 Task: Check the sale-to-list ratio of crown molding in the last 1 year.
Action: Mouse moved to (764, 173)
Screenshot: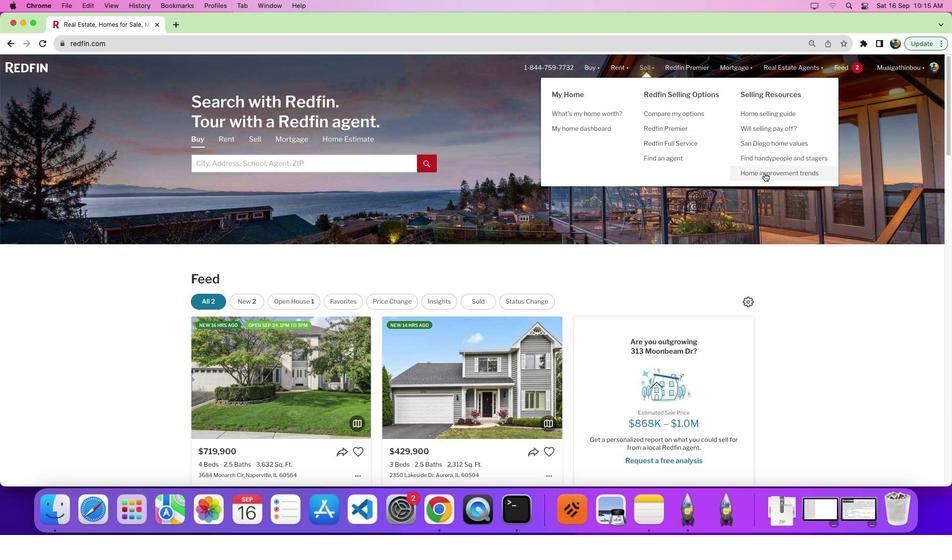 
Action: Mouse pressed left at (764, 173)
Screenshot: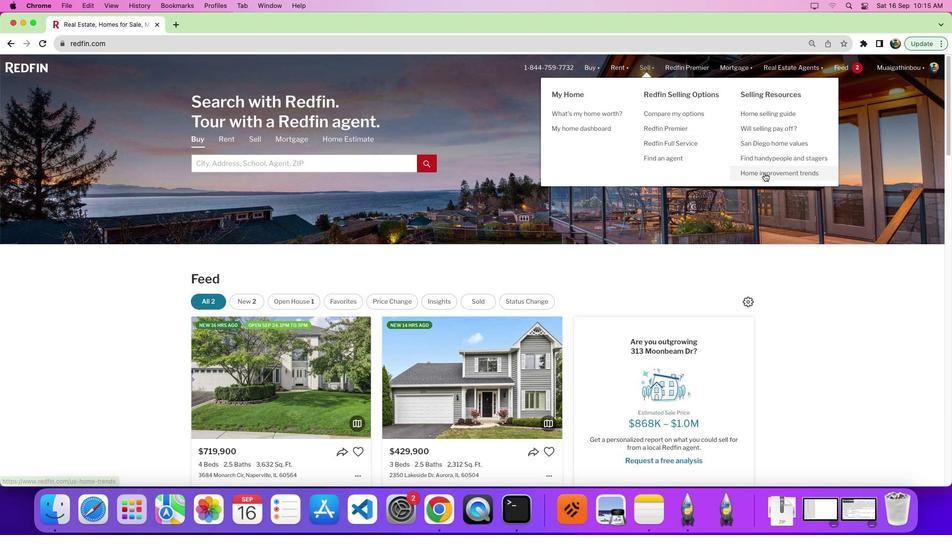 
Action: Mouse moved to (764, 172)
Screenshot: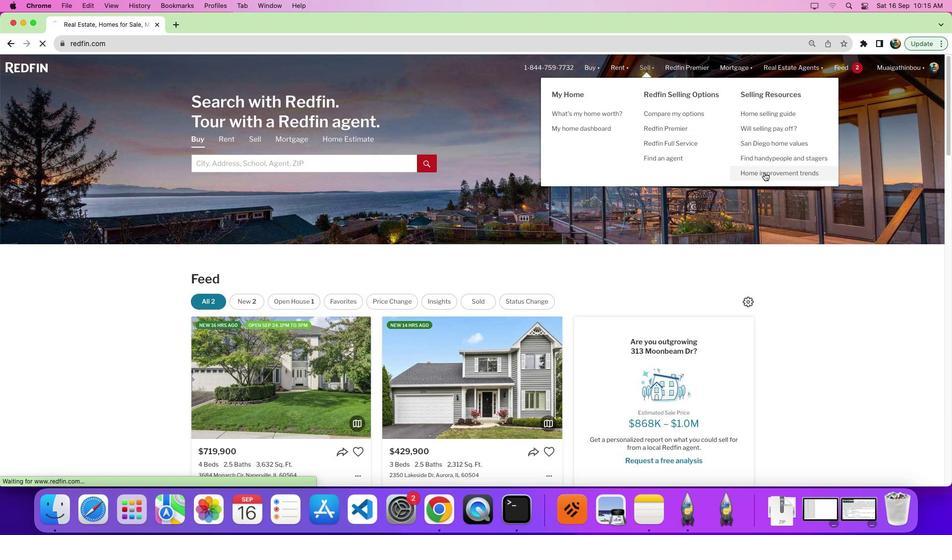 
Action: Mouse pressed left at (764, 172)
Screenshot: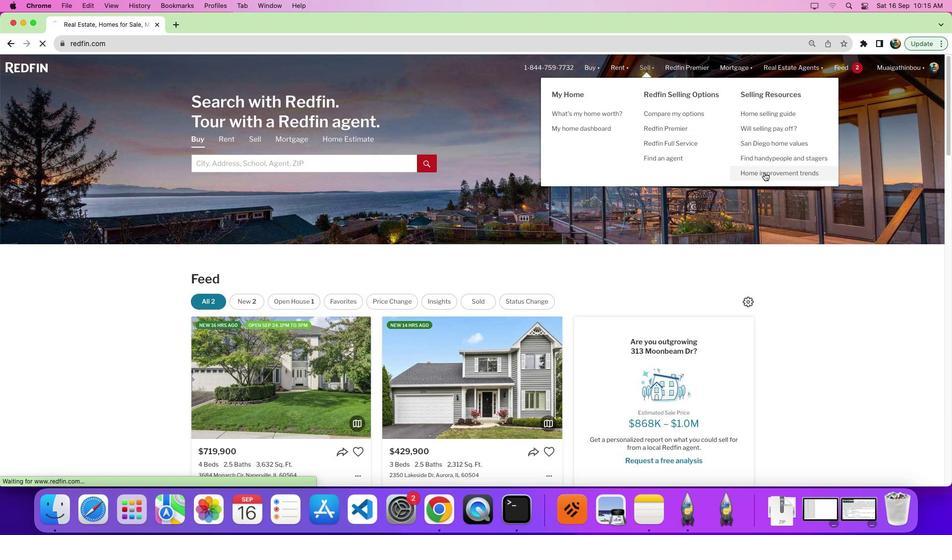 
Action: Mouse moved to (270, 190)
Screenshot: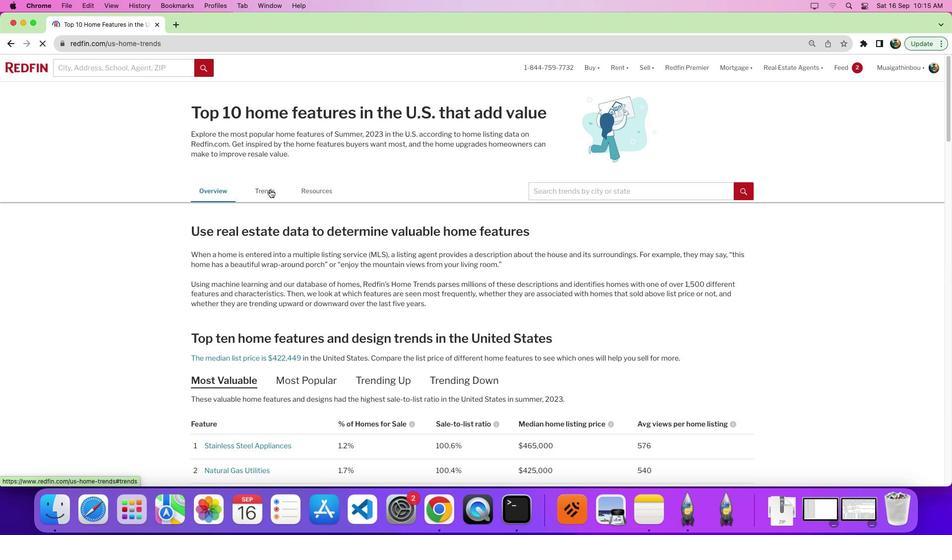 
Action: Mouse pressed left at (270, 190)
Screenshot: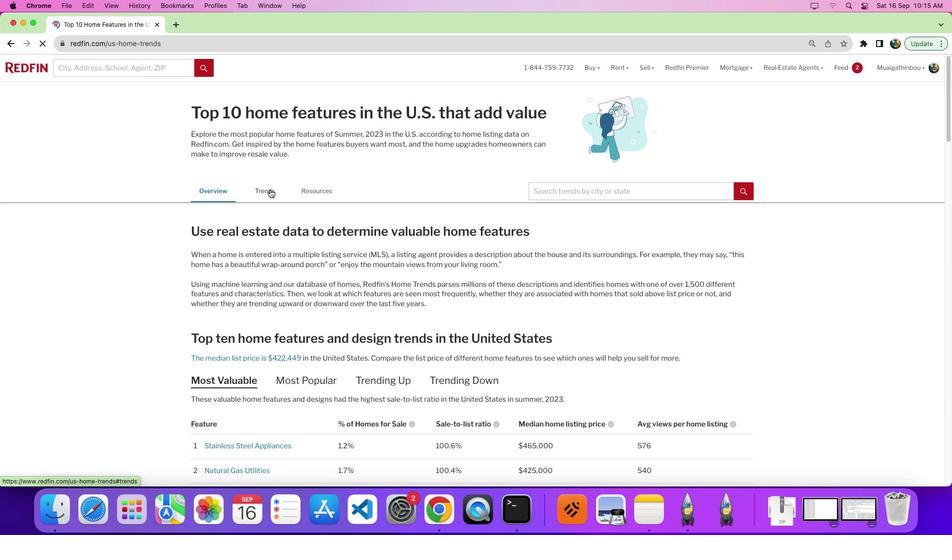 
Action: Mouse moved to (452, 221)
Screenshot: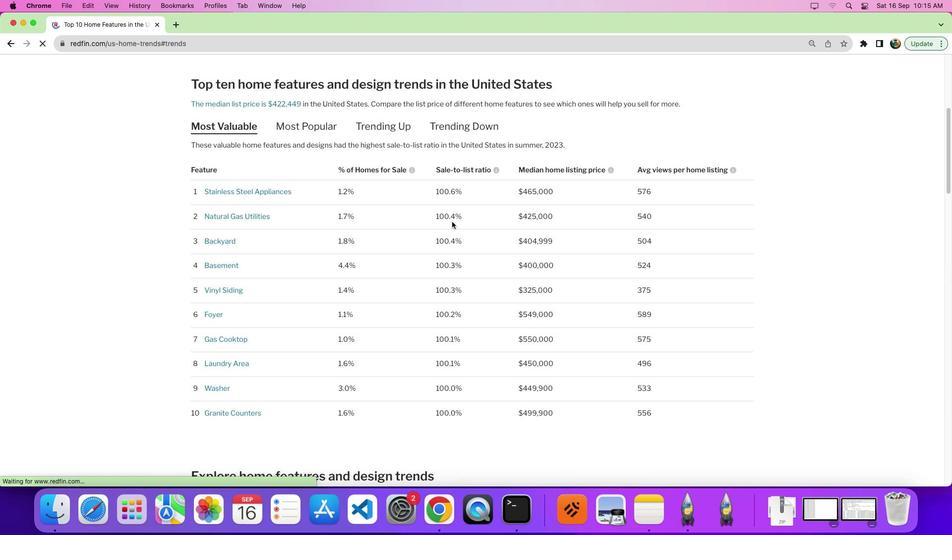 
Action: Mouse scrolled (452, 221) with delta (0, 0)
Screenshot: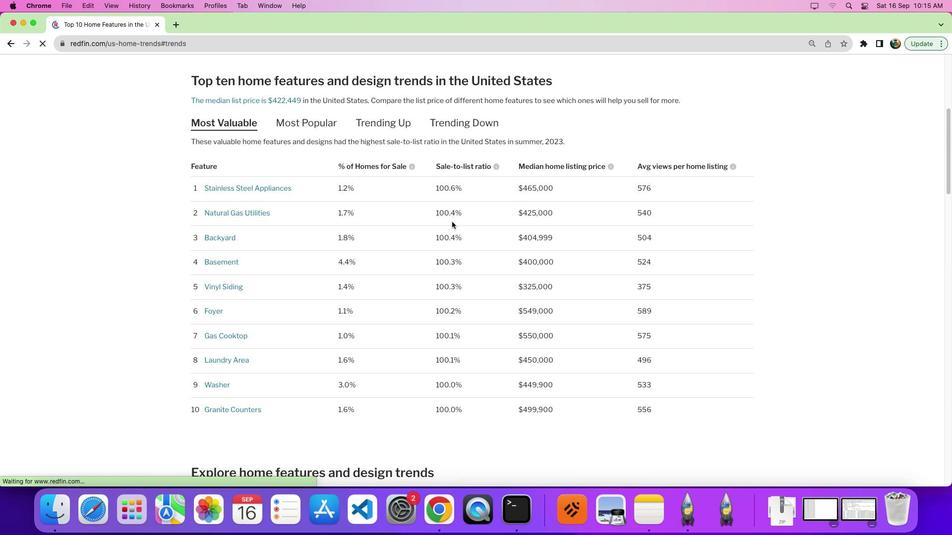 
Action: Mouse scrolled (452, 221) with delta (0, 0)
Screenshot: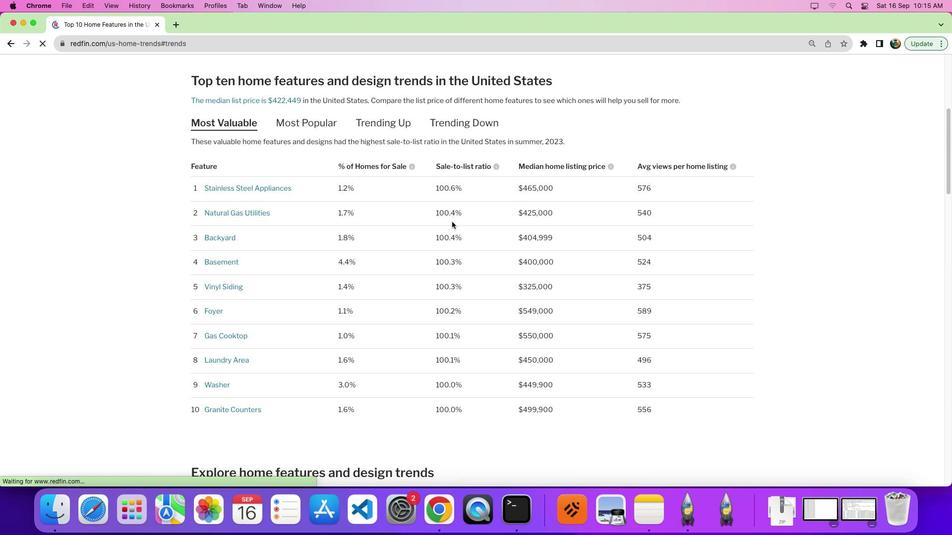 
Action: Mouse scrolled (452, 221) with delta (0, -3)
Screenshot: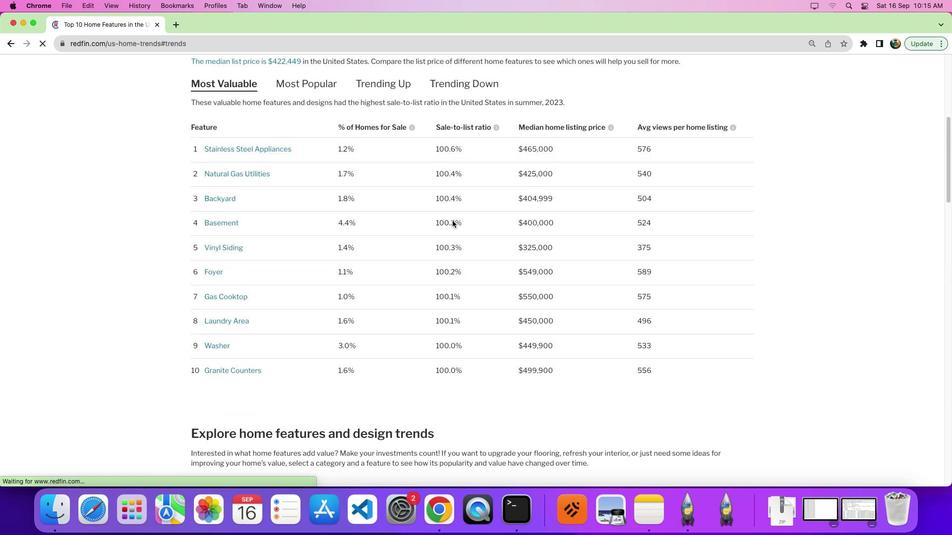 
Action: Mouse moved to (455, 214)
Screenshot: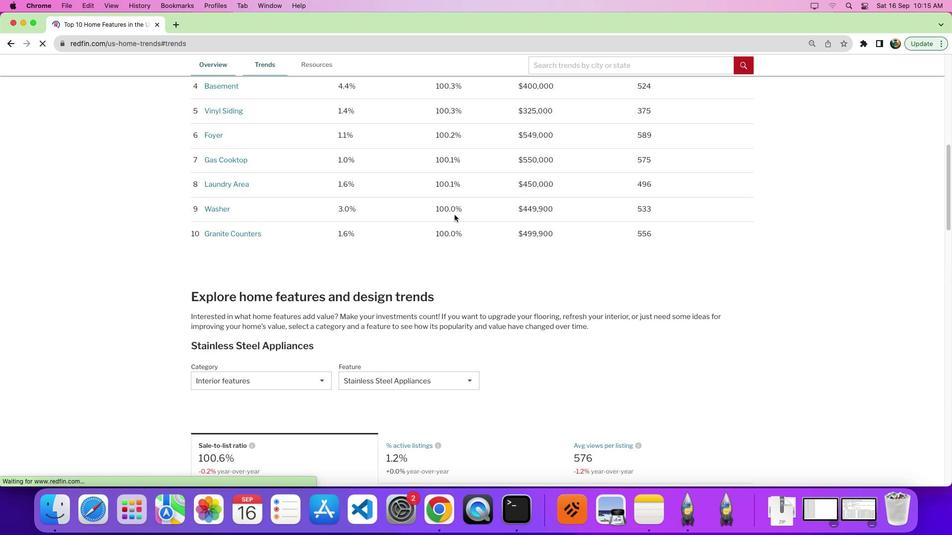 
Action: Mouse scrolled (455, 214) with delta (0, 0)
Screenshot: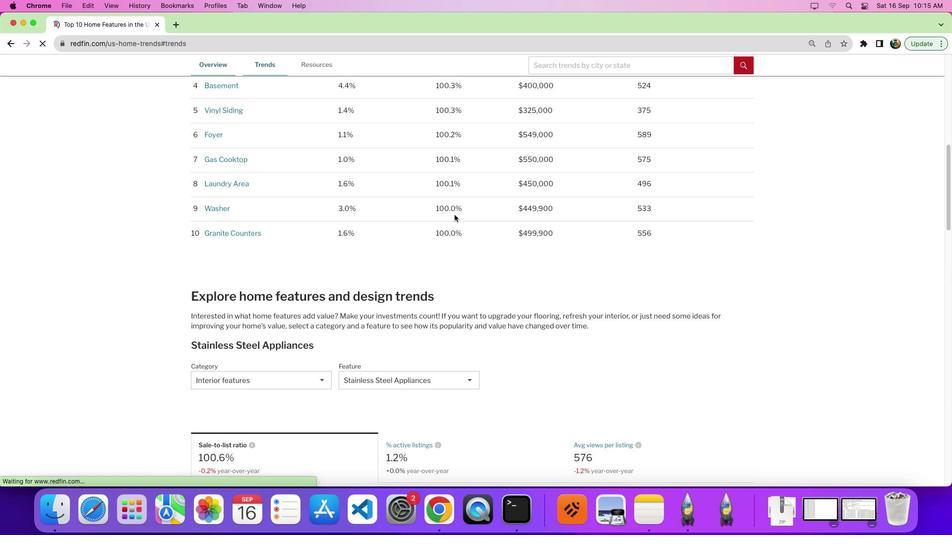 
Action: Mouse scrolled (455, 214) with delta (0, 0)
Screenshot: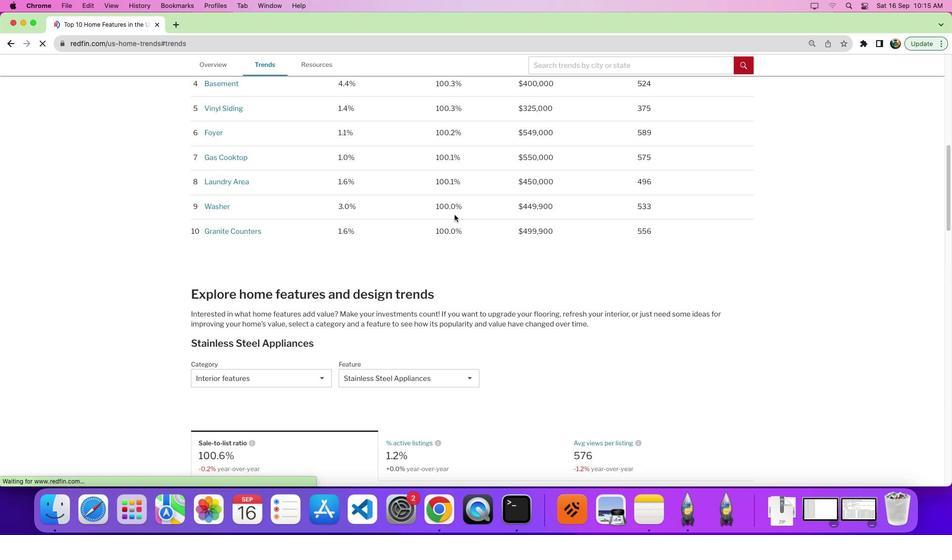 
Action: Mouse scrolled (455, 214) with delta (0, -1)
Screenshot: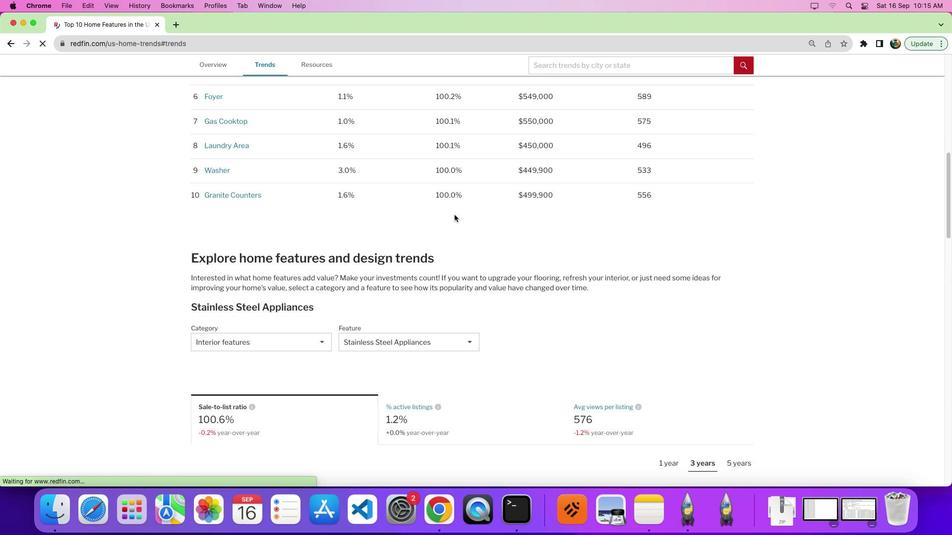
Action: Mouse moved to (462, 210)
Screenshot: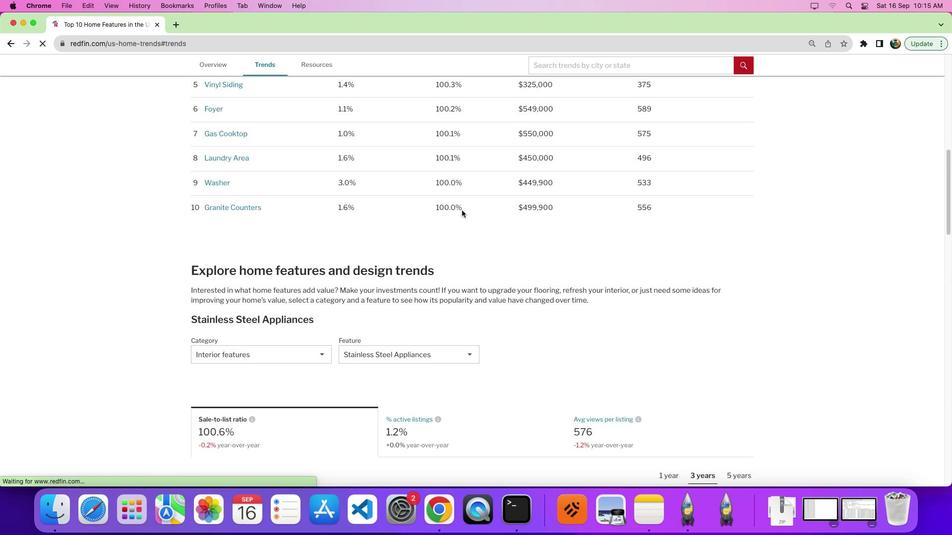 
Action: Mouse scrolled (462, 210) with delta (0, 0)
Screenshot: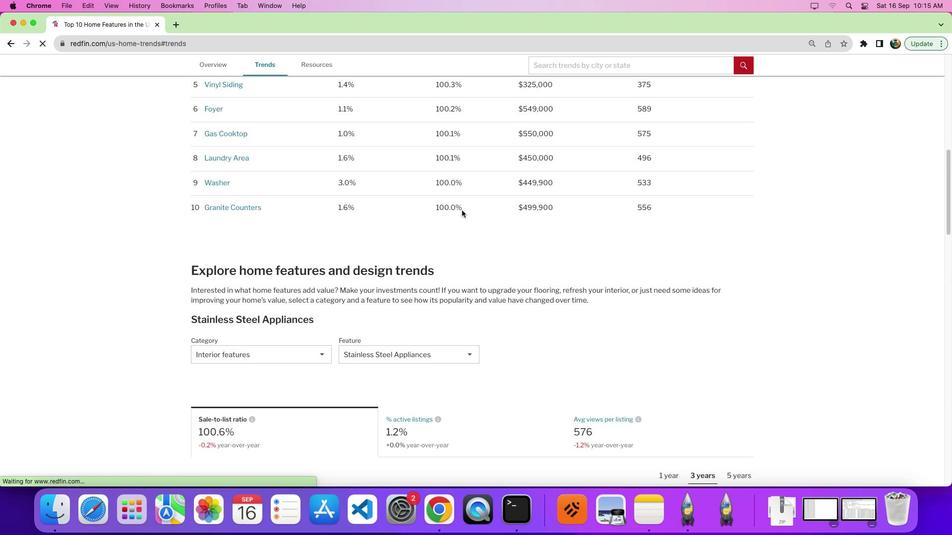 
Action: Mouse moved to (462, 210)
Screenshot: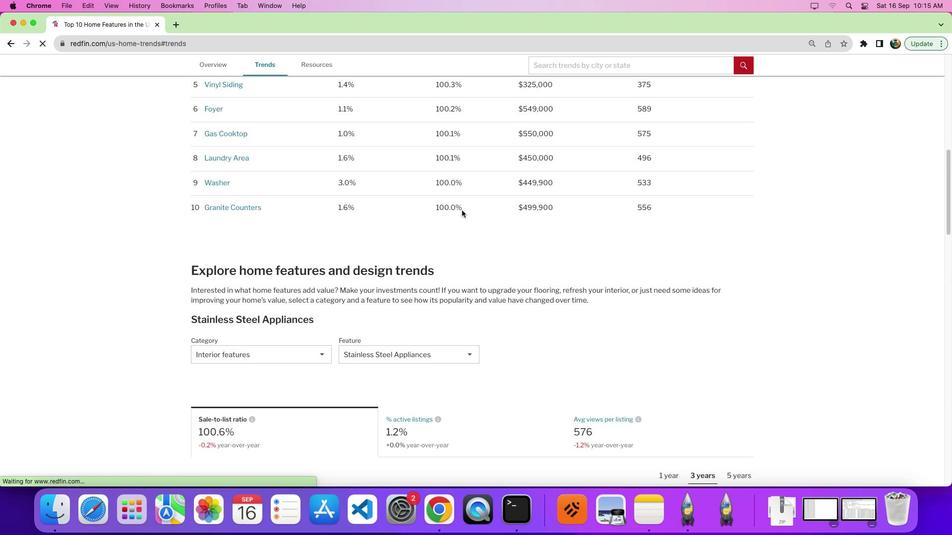 
Action: Mouse scrolled (462, 210) with delta (0, 0)
Screenshot: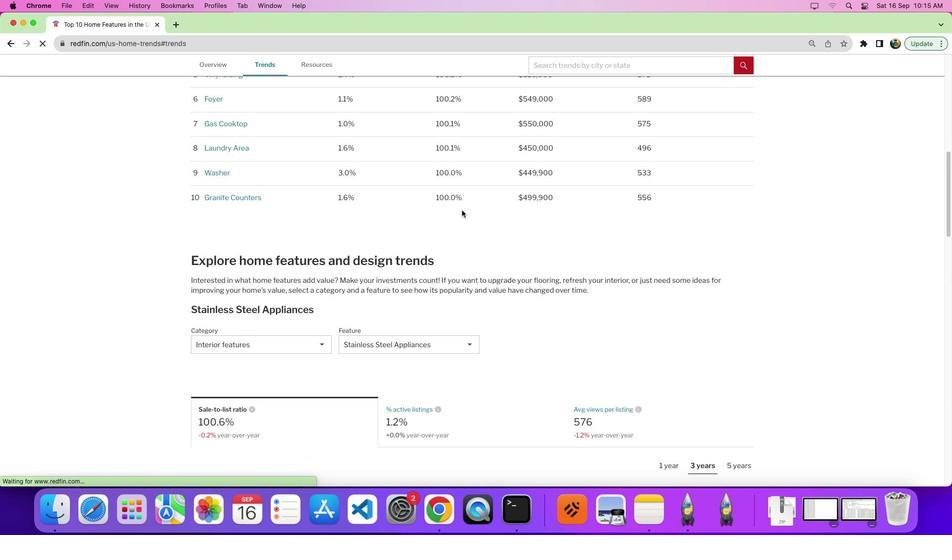 
Action: Mouse scrolled (462, 210) with delta (0, -1)
Screenshot: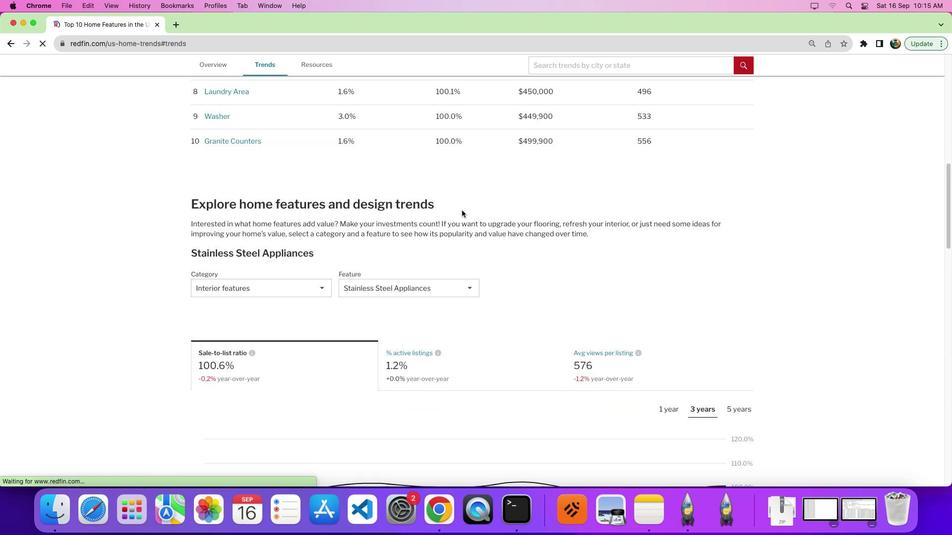 
Action: Mouse moved to (433, 243)
Screenshot: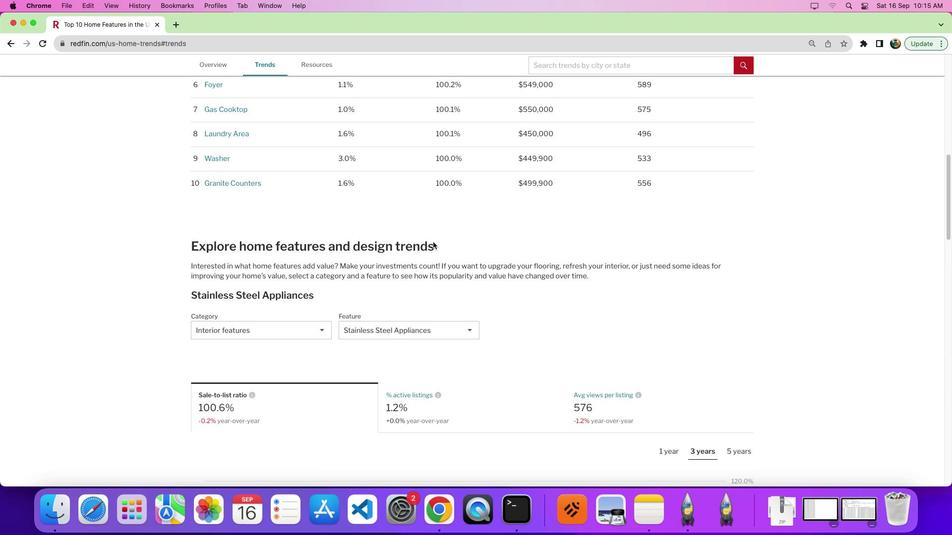 
Action: Mouse scrolled (433, 243) with delta (0, 0)
Screenshot: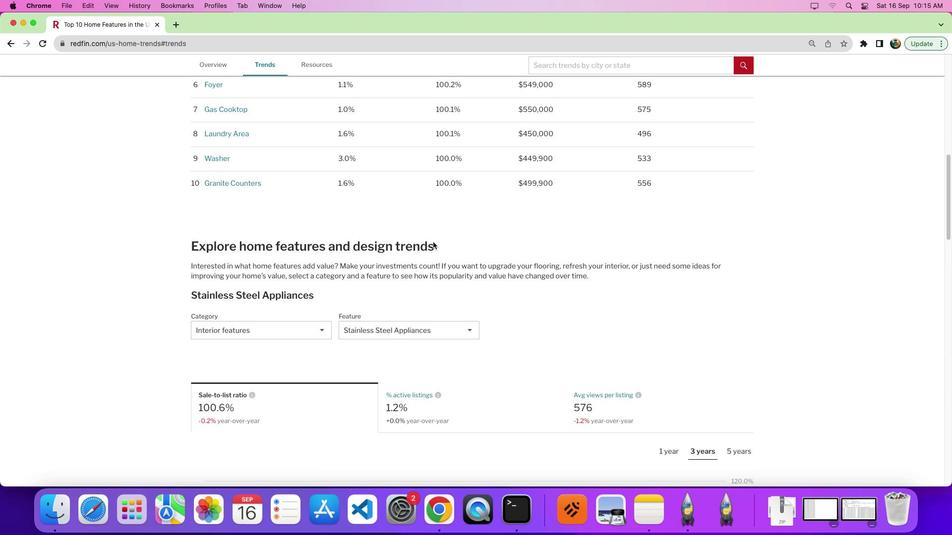 
Action: Mouse moved to (433, 242)
Screenshot: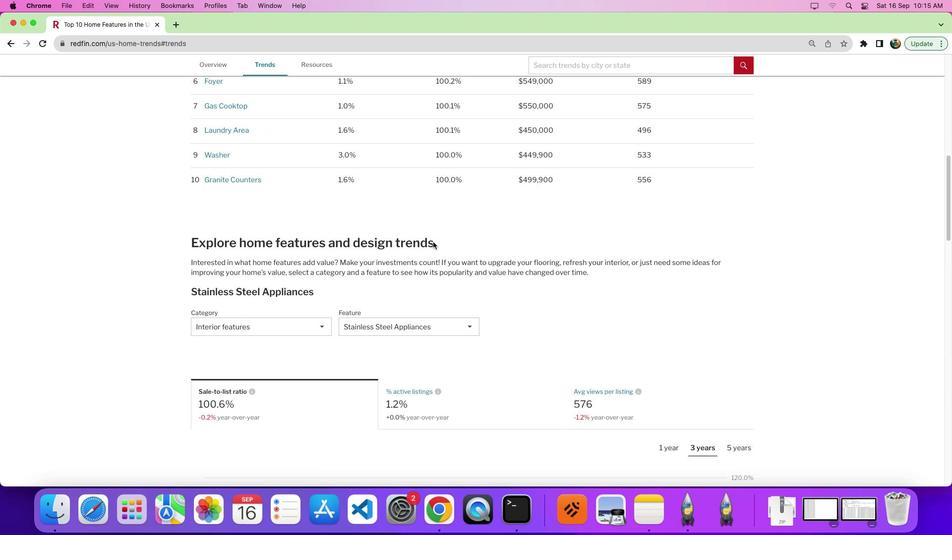 
Action: Mouse scrolled (433, 242) with delta (0, 0)
Screenshot: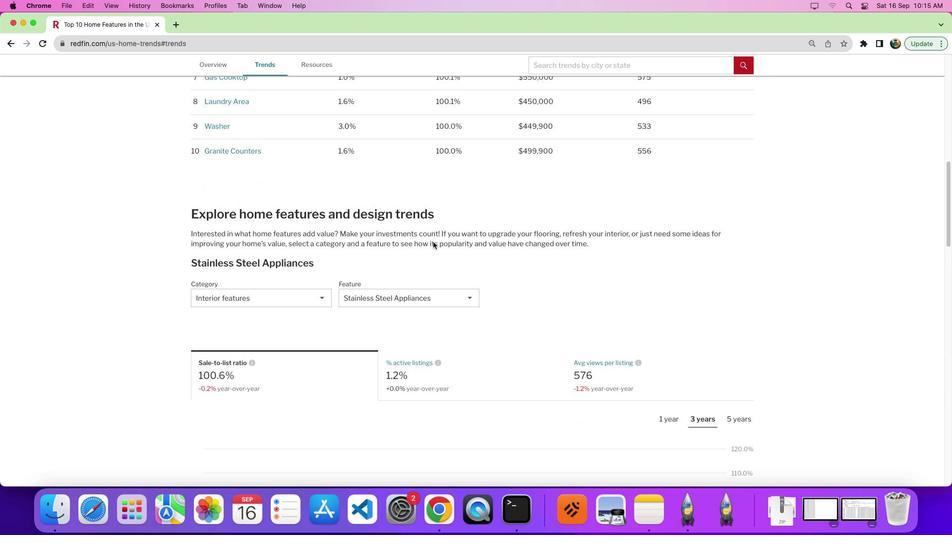 
Action: Mouse moved to (433, 242)
Screenshot: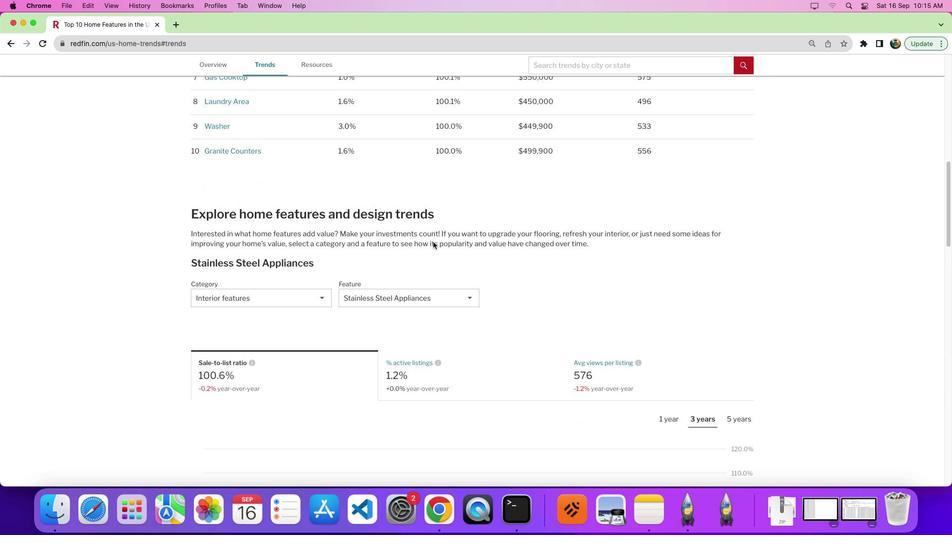 
Action: Mouse scrolled (433, 242) with delta (0, -1)
Screenshot: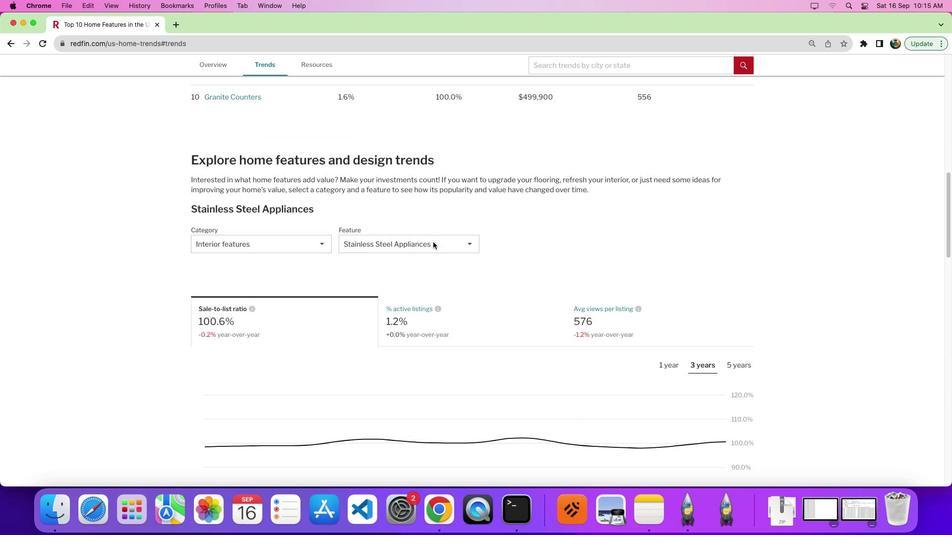 
Action: Mouse moved to (442, 215)
Screenshot: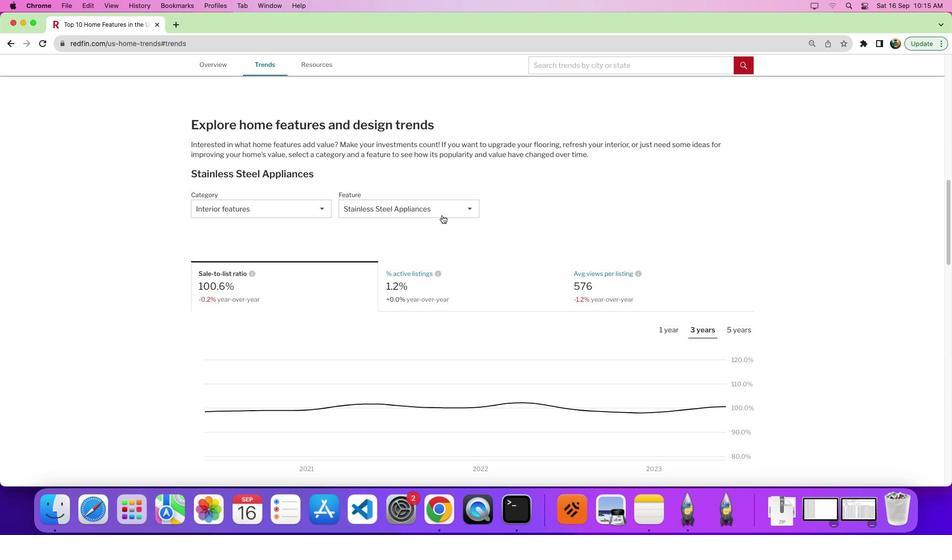 
Action: Mouse pressed left at (442, 215)
Screenshot: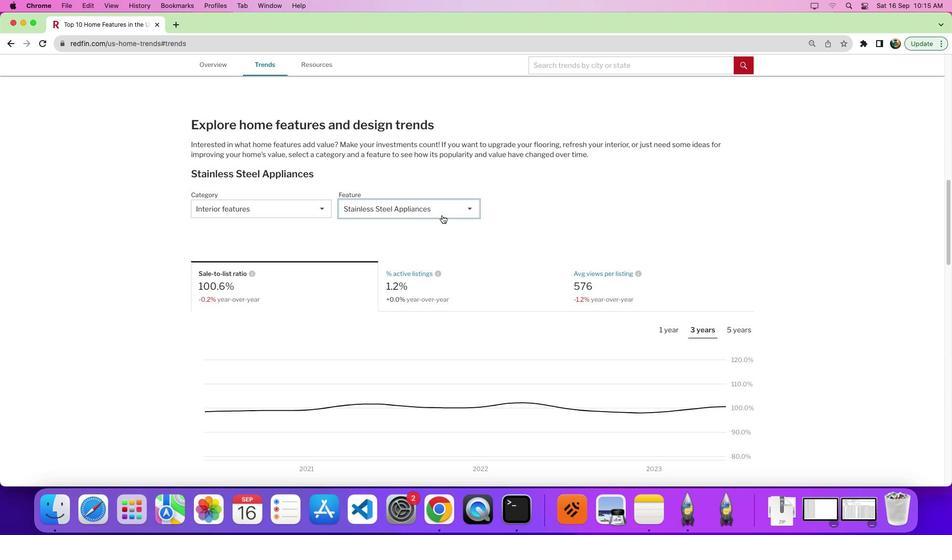 
Action: Mouse moved to (448, 274)
Screenshot: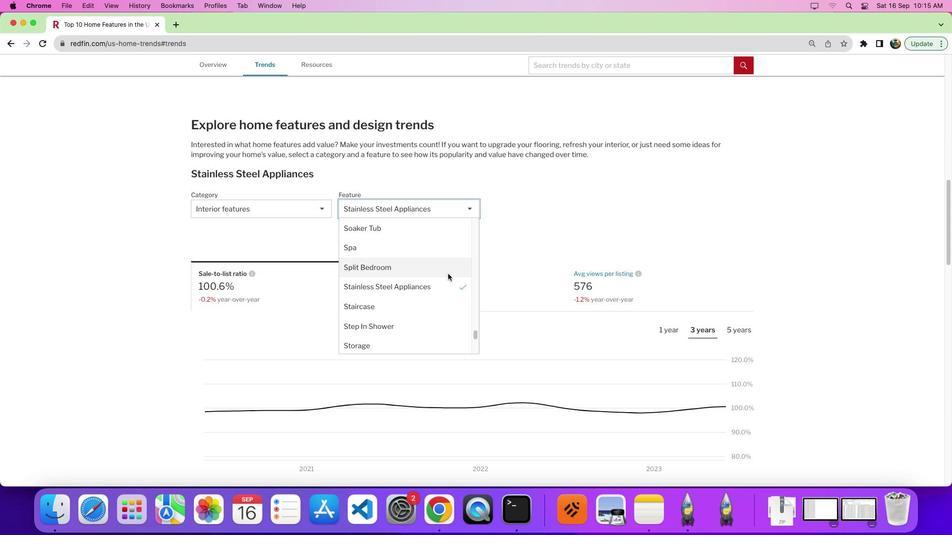 
Action: Mouse scrolled (448, 274) with delta (0, 0)
Screenshot: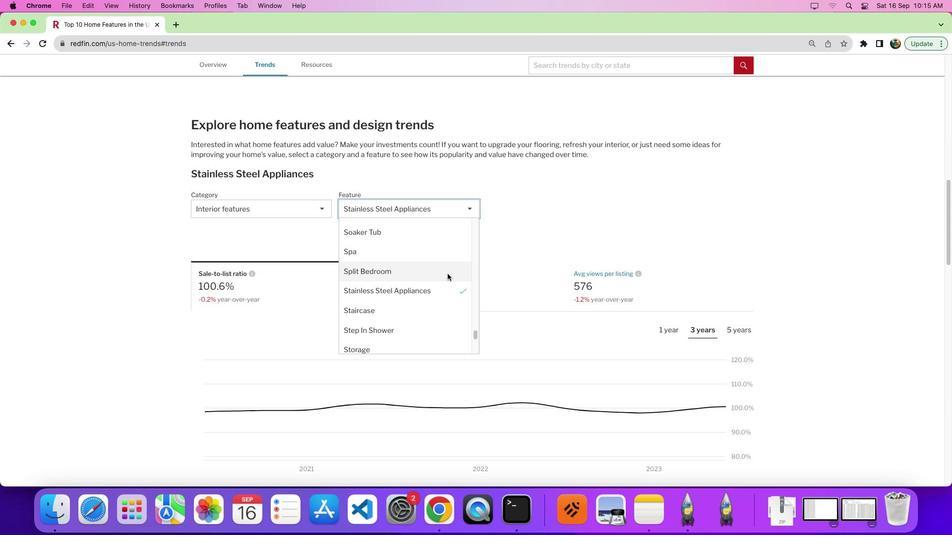 
Action: Mouse scrolled (448, 274) with delta (0, 0)
Screenshot: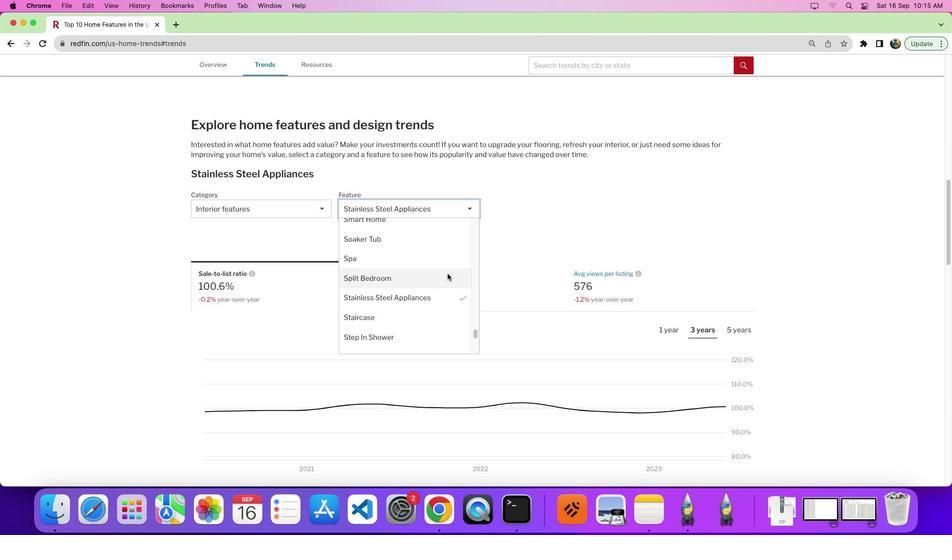 
Action: Mouse moved to (447, 273)
Screenshot: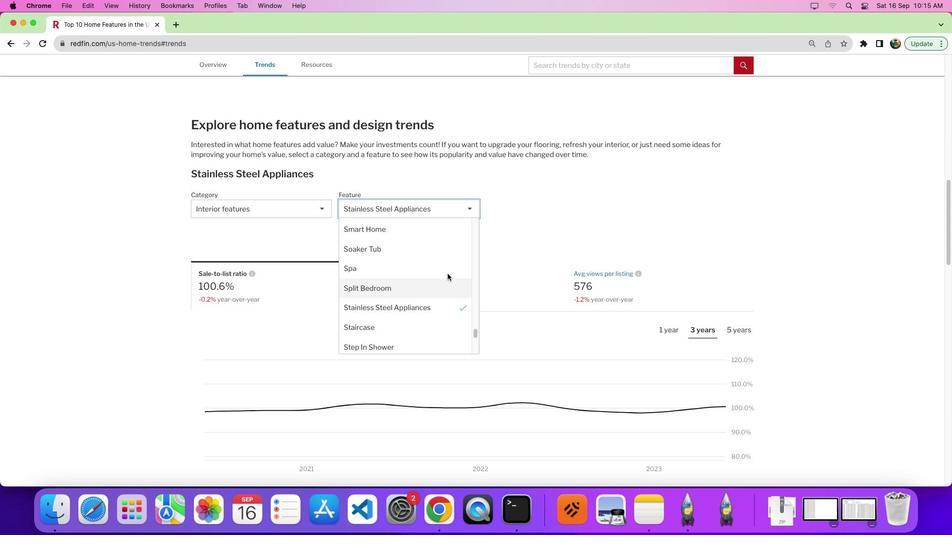 
Action: Mouse scrolled (447, 273) with delta (0, 0)
Screenshot: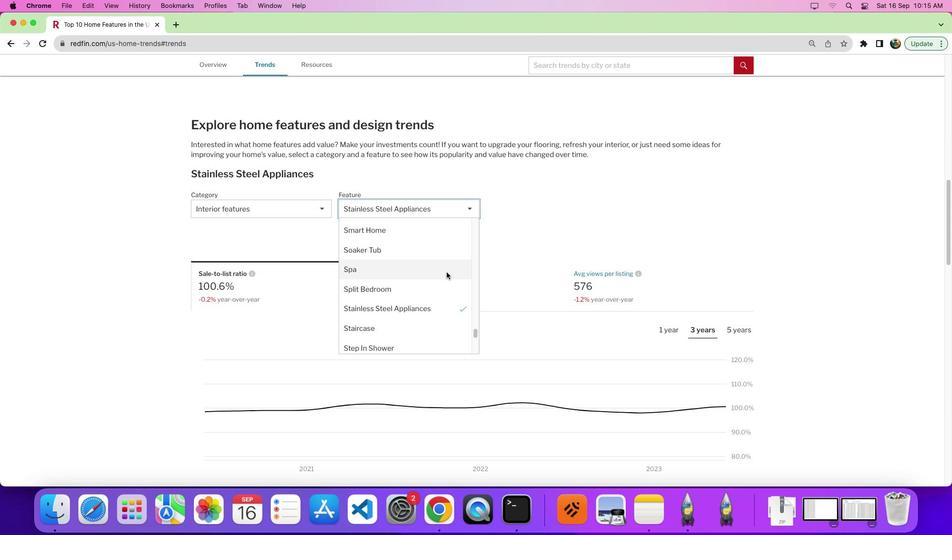 
Action: Mouse moved to (447, 272)
Screenshot: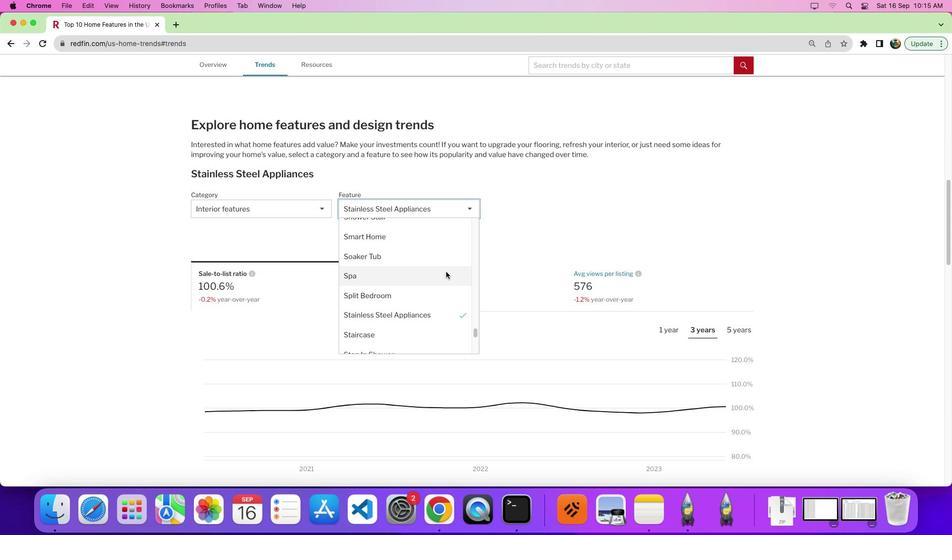 
Action: Mouse scrolled (447, 272) with delta (0, 0)
Screenshot: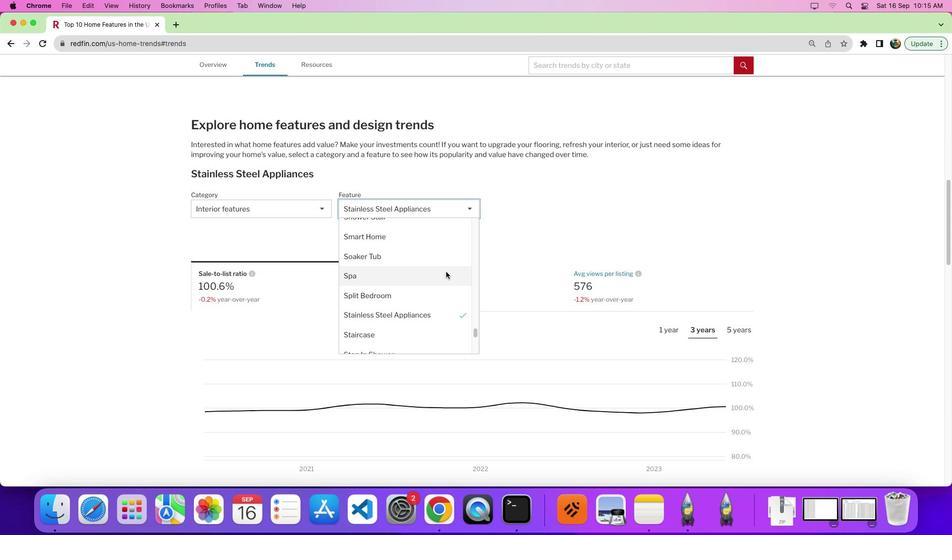 
Action: Mouse moved to (446, 268)
Screenshot: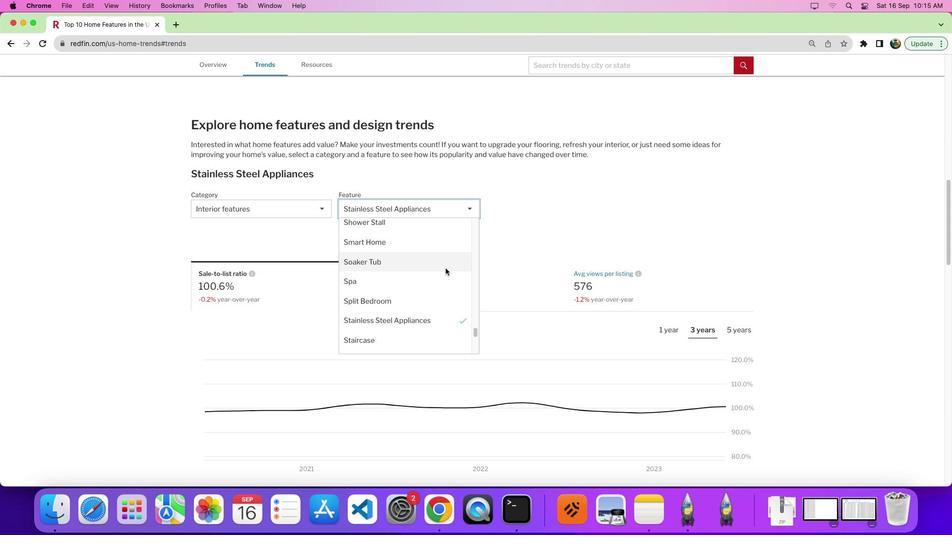 
Action: Mouse scrolled (446, 268) with delta (0, 0)
Screenshot: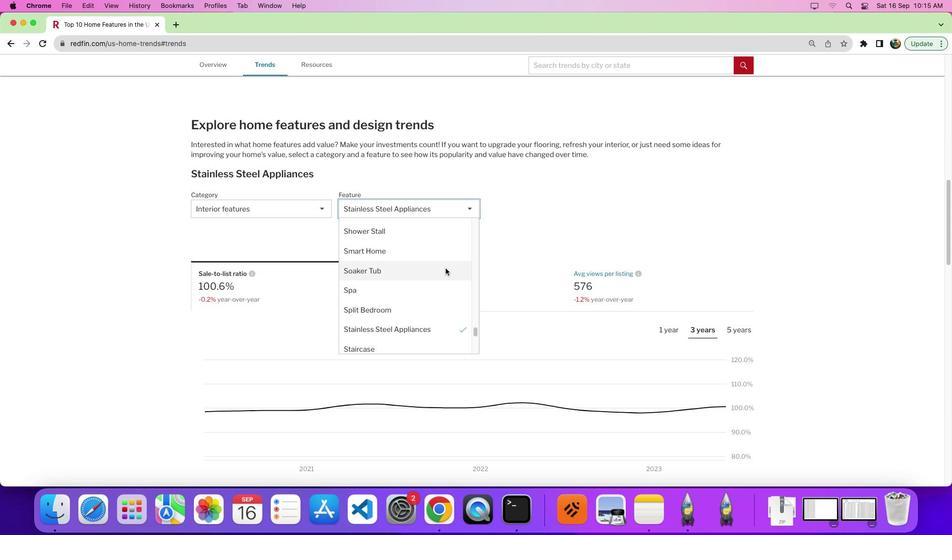 
Action: Mouse scrolled (446, 268) with delta (0, 0)
Screenshot: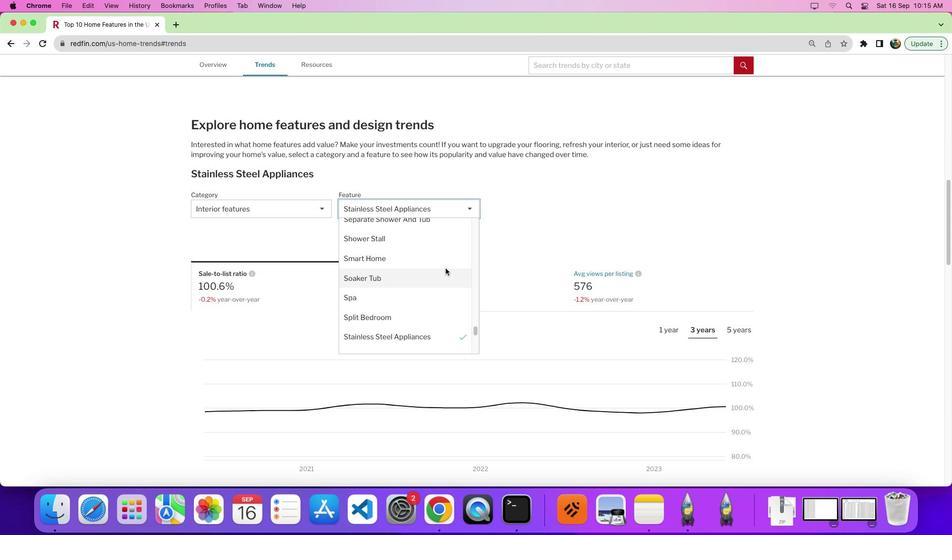 
Action: Mouse moved to (446, 260)
Screenshot: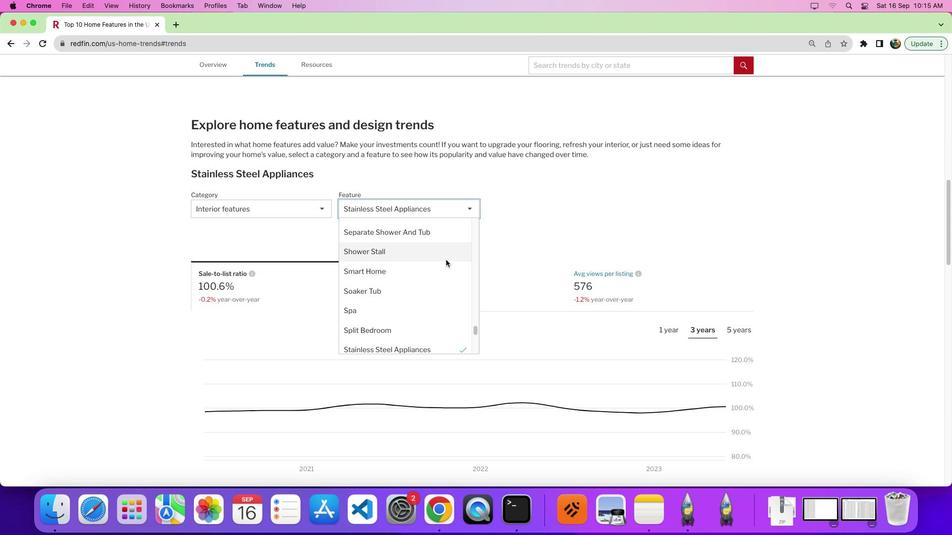 
Action: Mouse scrolled (446, 260) with delta (0, 0)
Screenshot: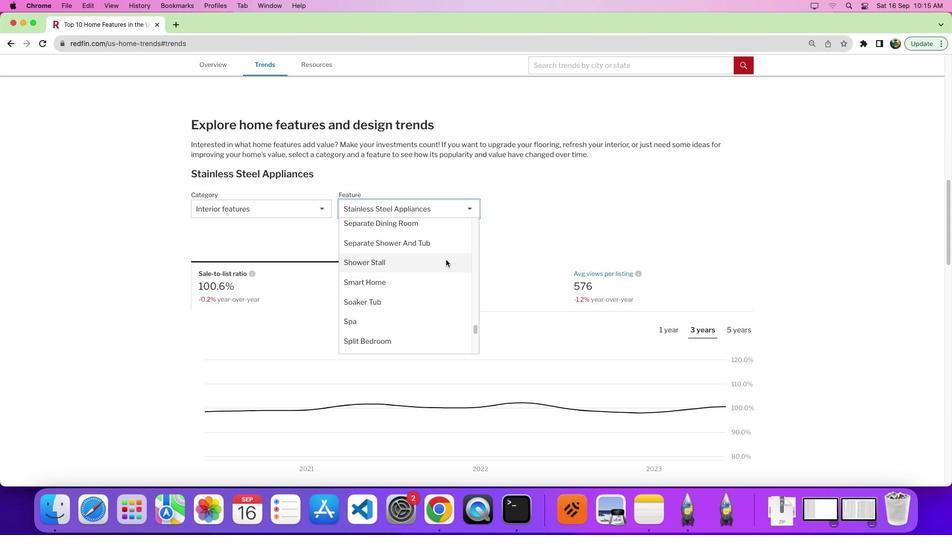 
Action: Mouse scrolled (446, 260) with delta (0, 0)
Screenshot: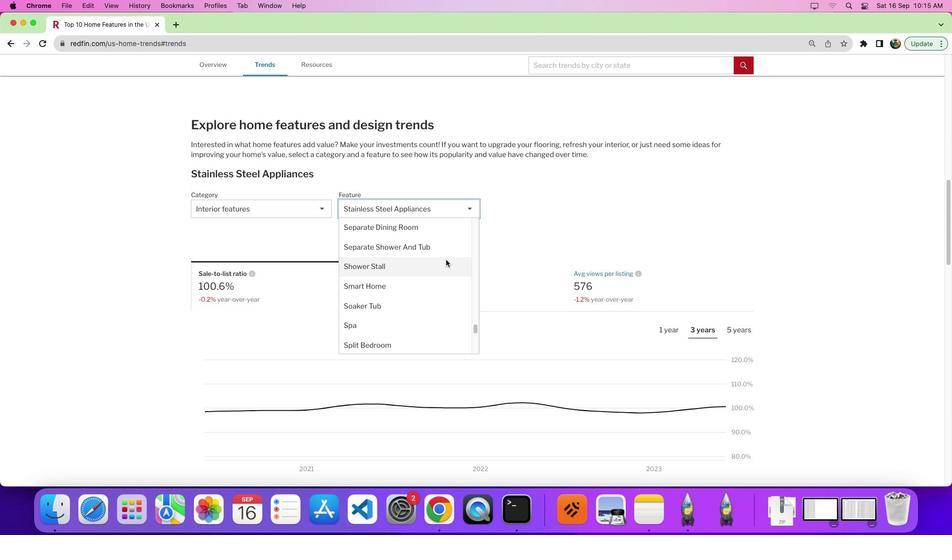 
Action: Mouse moved to (446, 260)
Screenshot: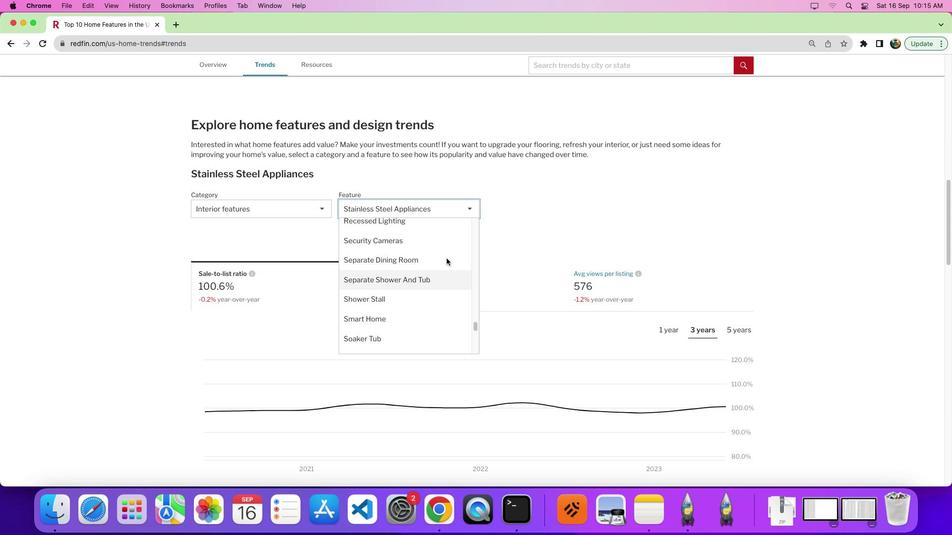 
Action: Mouse scrolled (446, 260) with delta (0, 0)
Screenshot: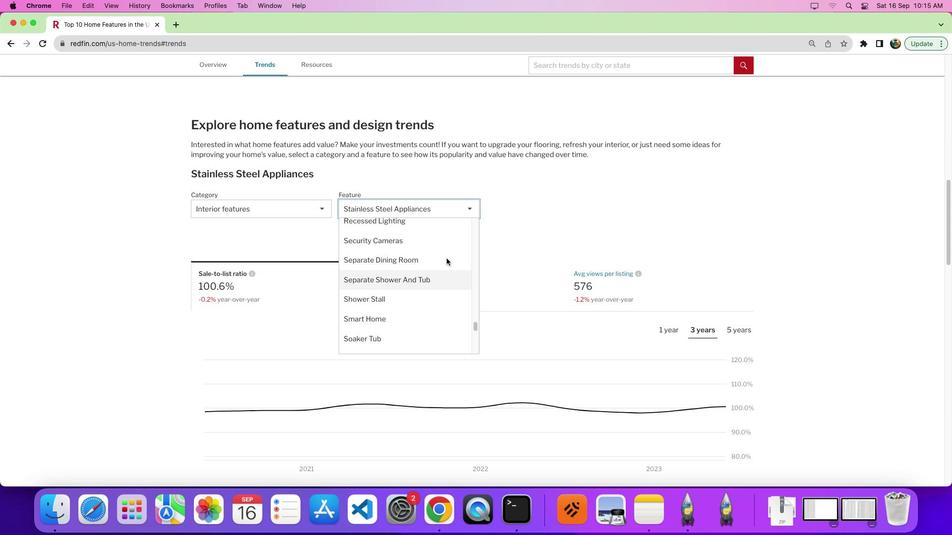 
Action: Mouse moved to (447, 259)
Screenshot: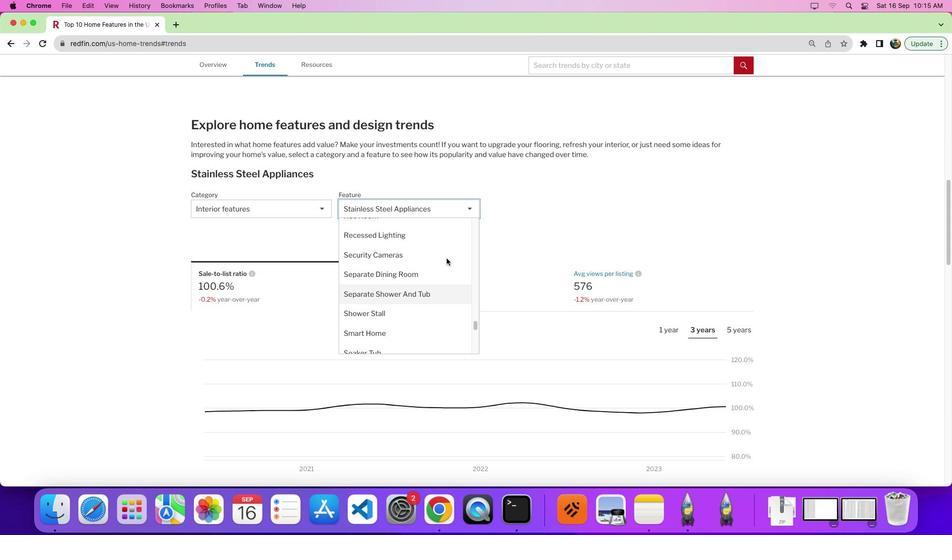 
Action: Mouse scrolled (447, 259) with delta (0, 0)
Screenshot: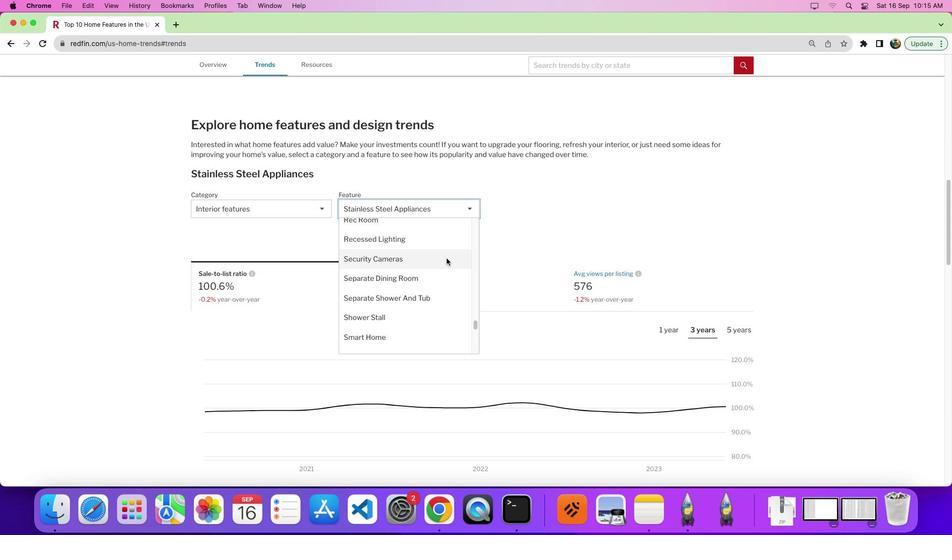 
Action: Mouse scrolled (447, 259) with delta (0, 0)
Screenshot: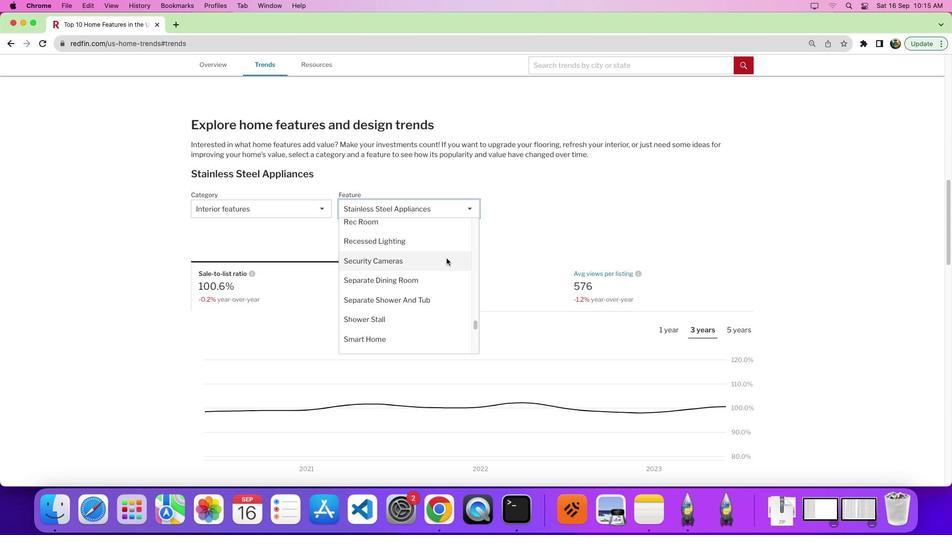 
Action: Mouse moved to (447, 258)
Screenshot: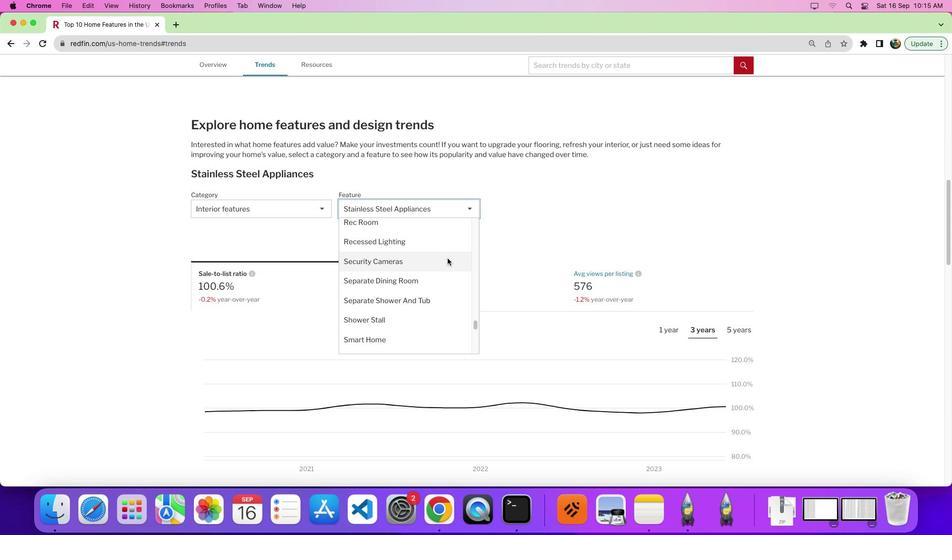 
Action: Mouse scrolled (447, 258) with delta (0, 0)
Screenshot: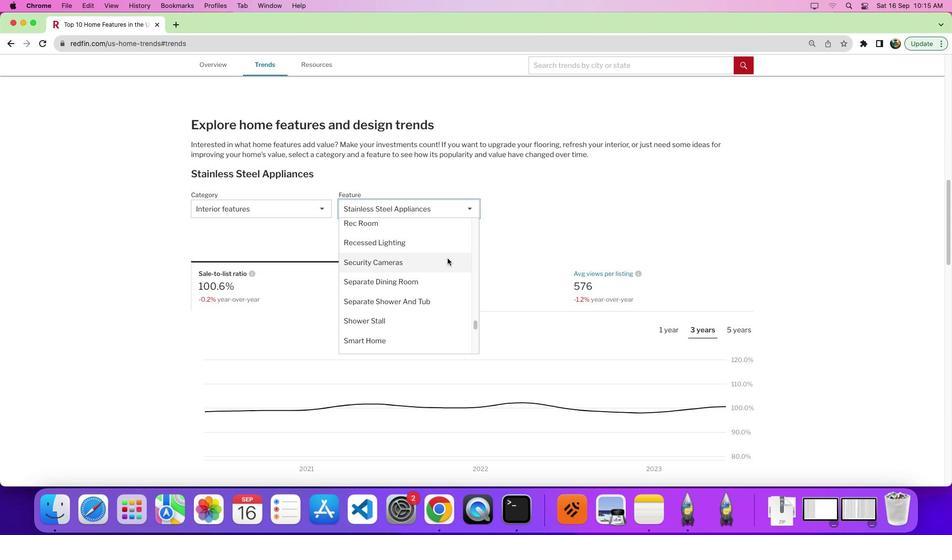 
Action: Mouse scrolled (447, 258) with delta (0, 0)
Screenshot: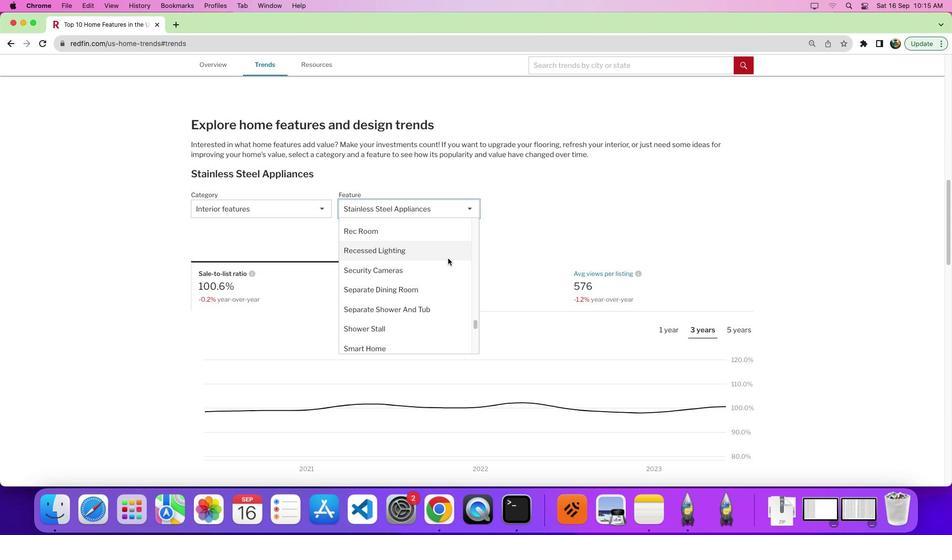 
Action: Mouse scrolled (447, 258) with delta (0, 0)
Screenshot: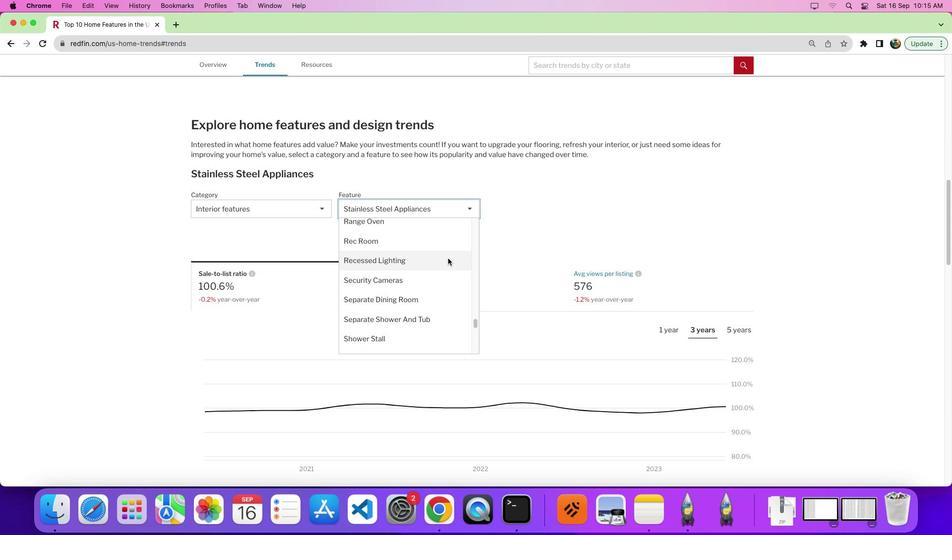 
Action: Mouse moved to (448, 258)
Screenshot: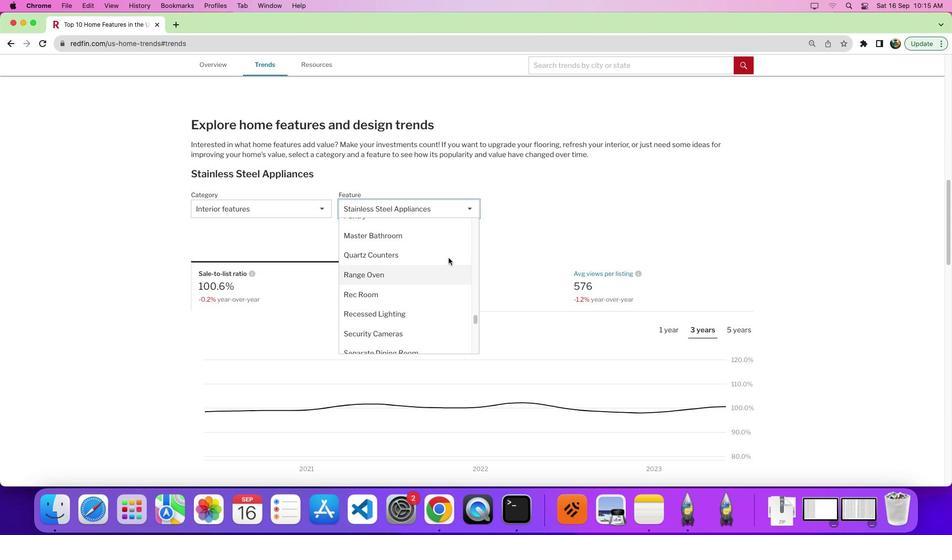 
Action: Mouse scrolled (448, 258) with delta (0, 1)
Screenshot: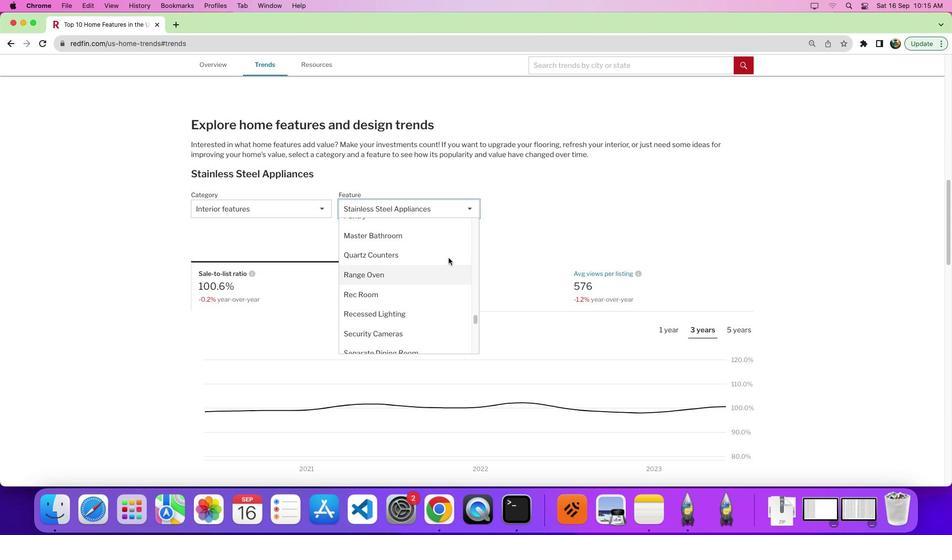 
Action: Mouse moved to (447, 259)
Screenshot: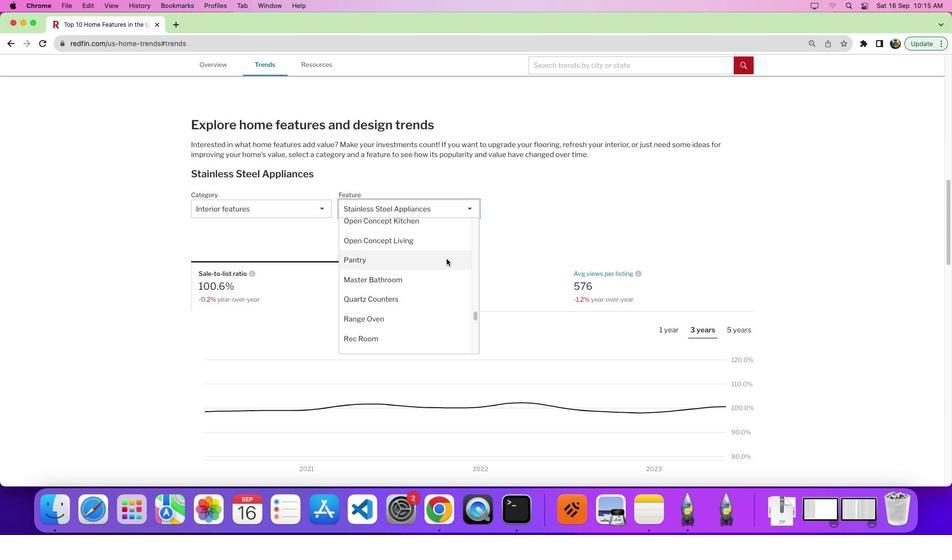 
Action: Mouse scrolled (447, 259) with delta (0, 0)
Screenshot: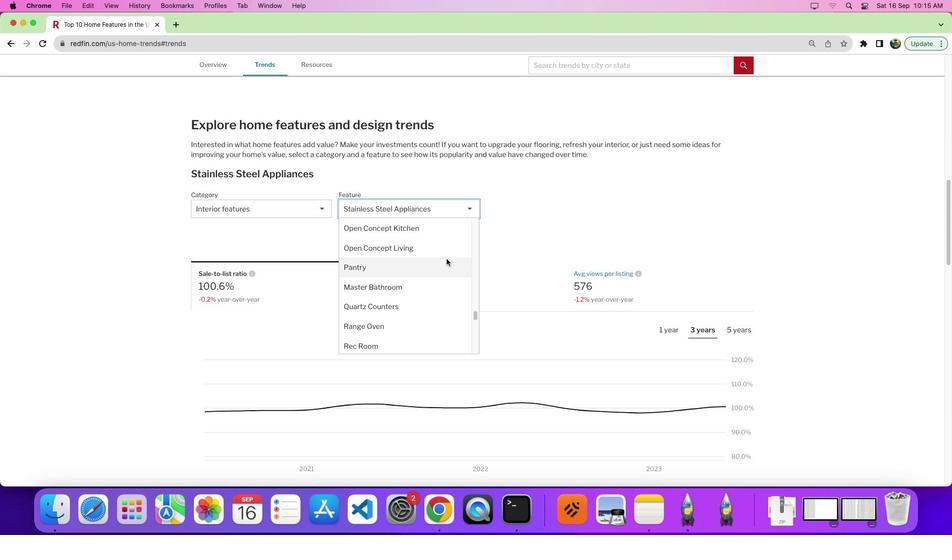 
Action: Mouse scrolled (447, 259) with delta (0, 0)
Screenshot: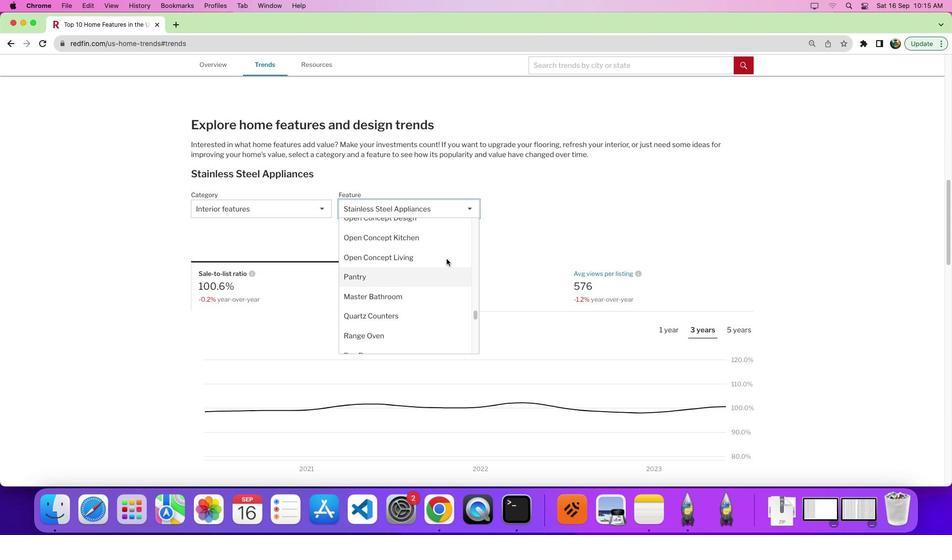 
Action: Mouse scrolled (447, 259) with delta (0, 0)
Screenshot: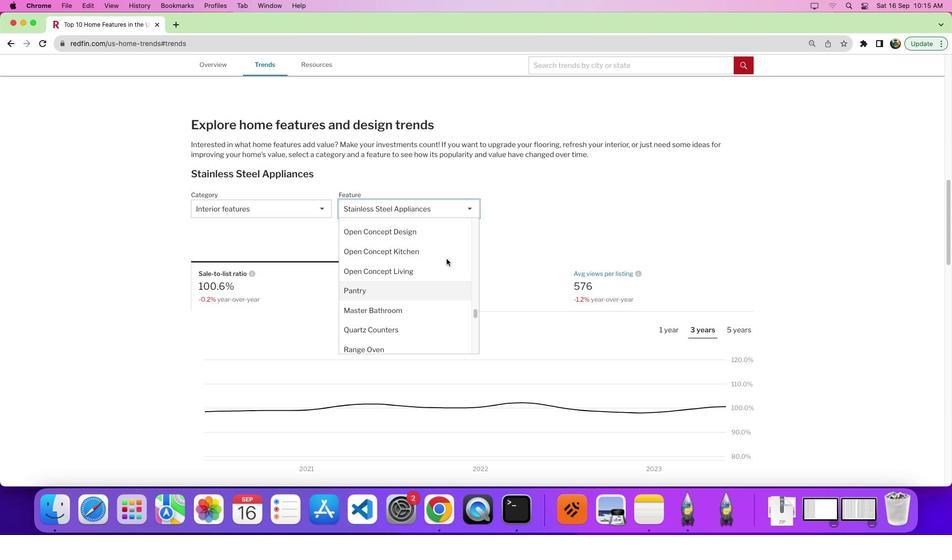 
Action: Mouse scrolled (447, 259) with delta (0, 0)
Screenshot: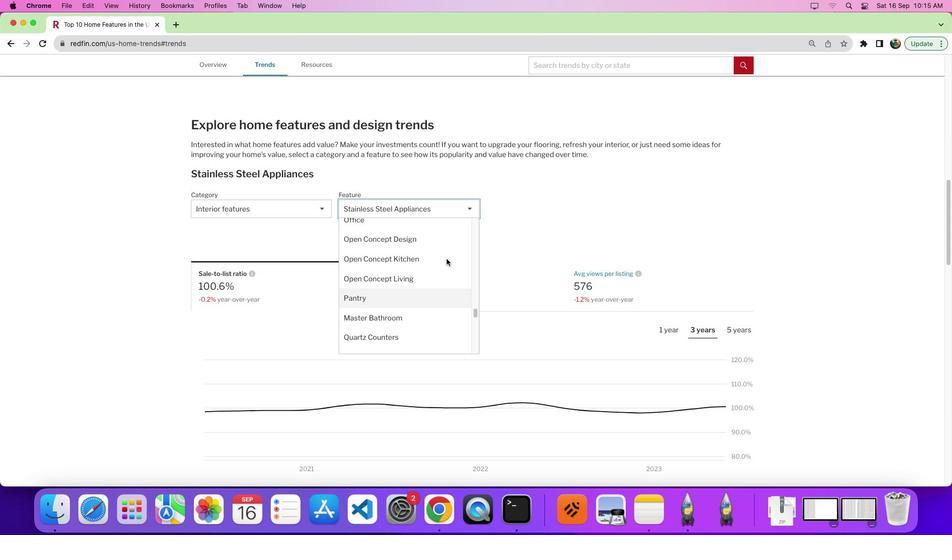 
Action: Mouse scrolled (447, 259) with delta (0, 0)
Screenshot: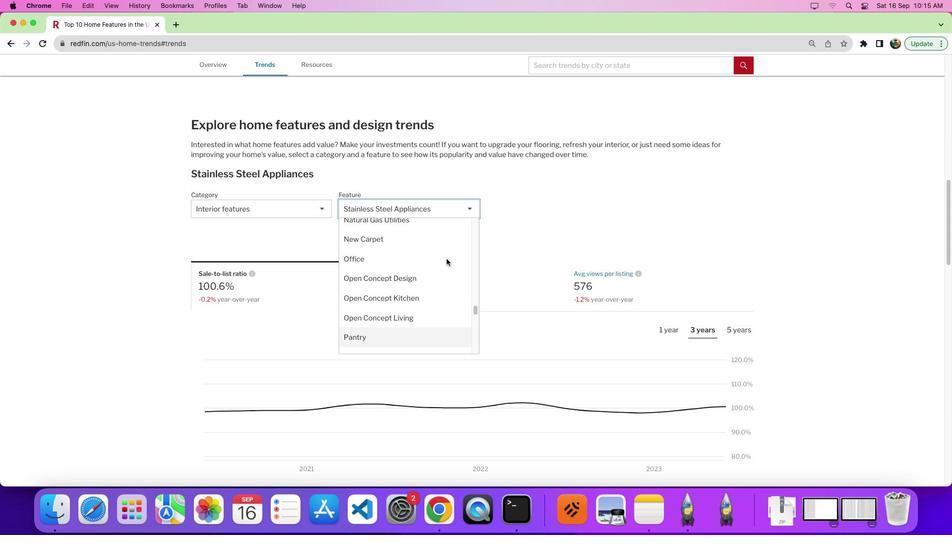 
Action: Mouse scrolled (447, 259) with delta (0, 0)
Screenshot: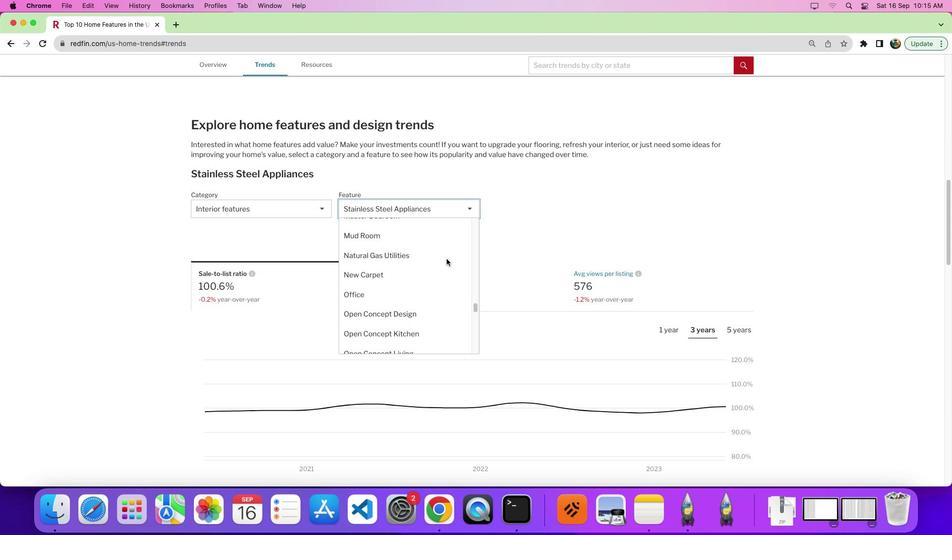 
Action: Mouse scrolled (447, 259) with delta (0, 2)
Screenshot: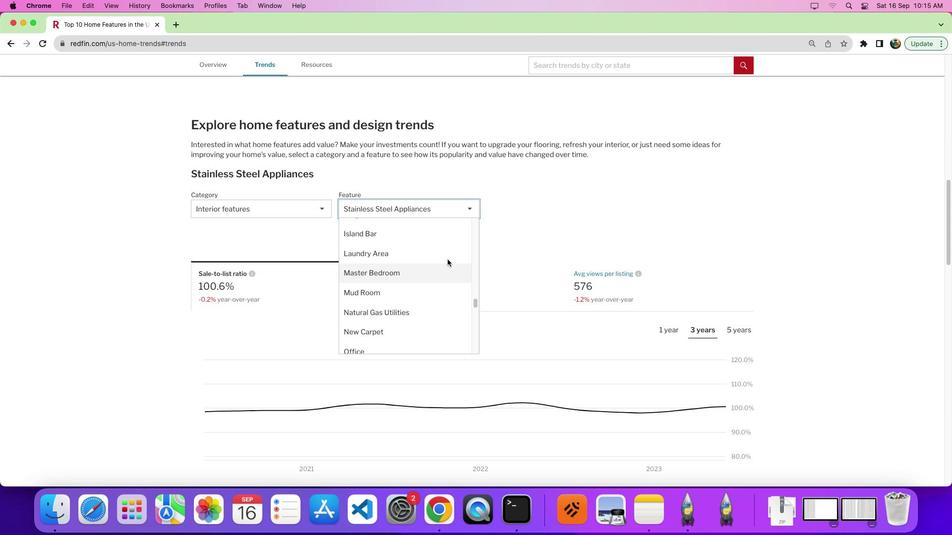 
Action: Mouse moved to (442, 291)
Screenshot: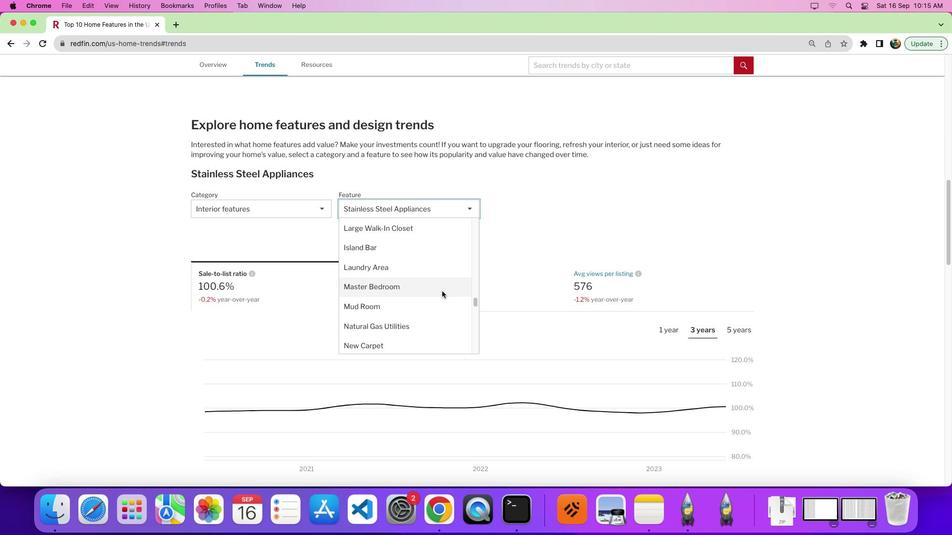
Action: Mouse scrolled (442, 291) with delta (0, 0)
Screenshot: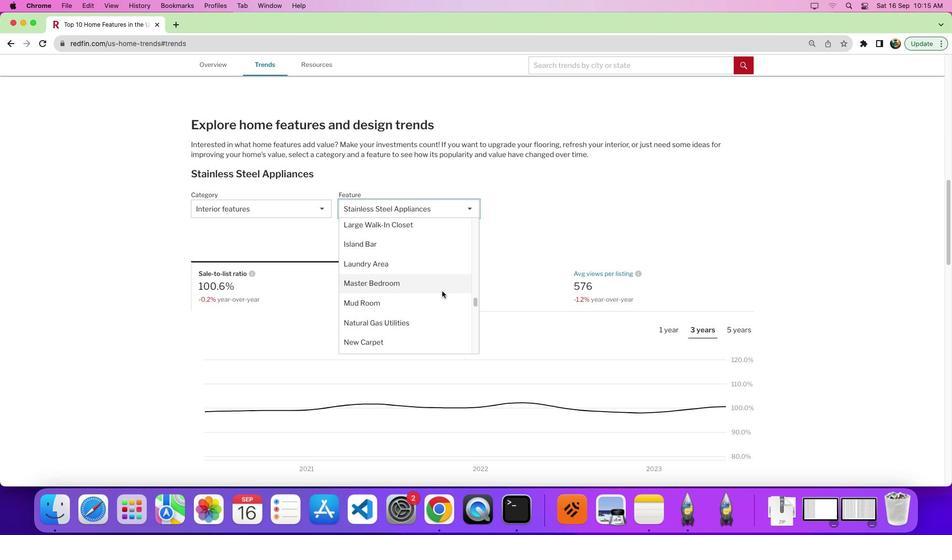 
Action: Mouse scrolled (442, 291) with delta (0, 0)
Screenshot: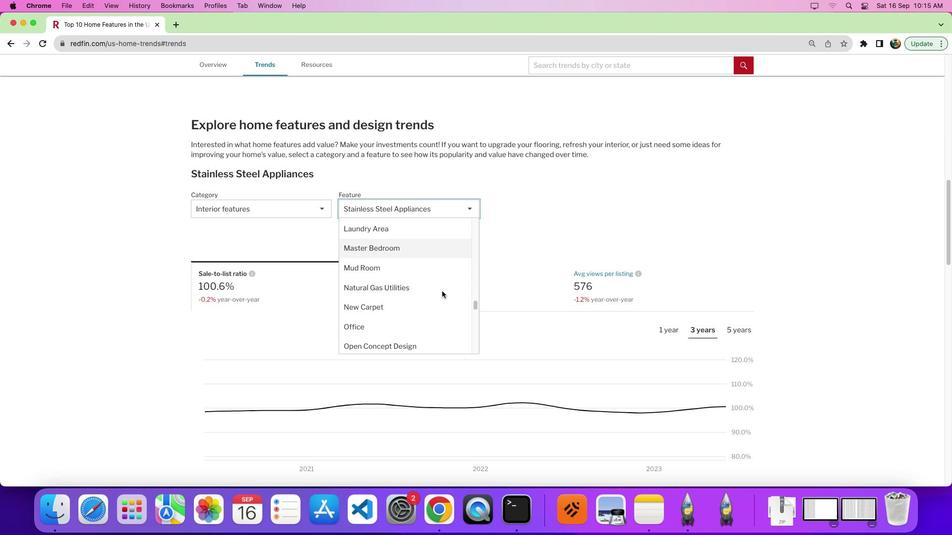 
Action: Mouse scrolled (442, 291) with delta (0, -1)
Screenshot: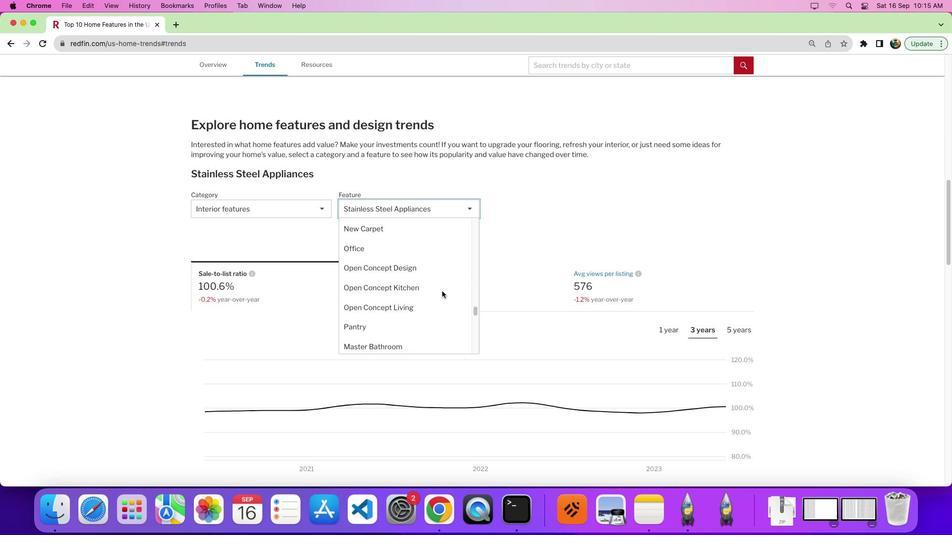 
Action: Mouse scrolled (442, 291) with delta (0, -2)
Screenshot: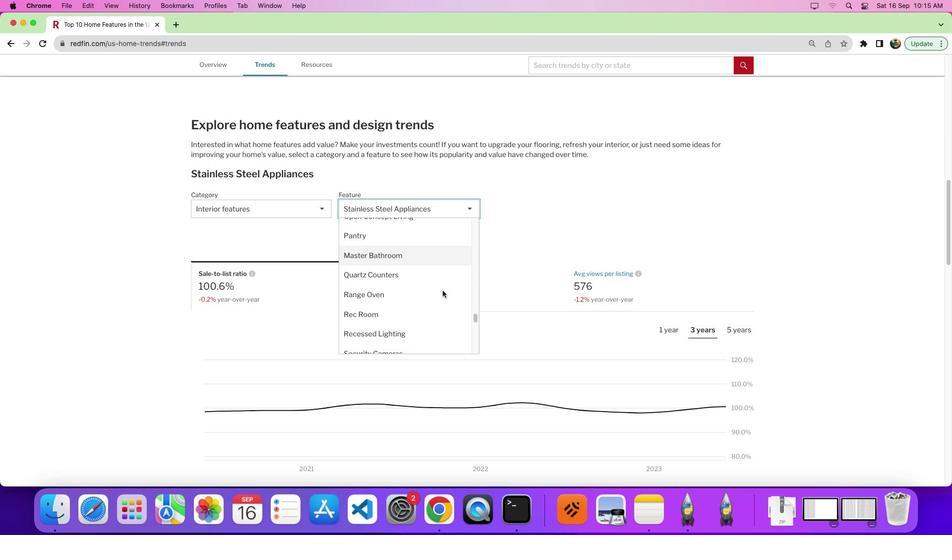 
Action: Mouse moved to (448, 280)
Screenshot: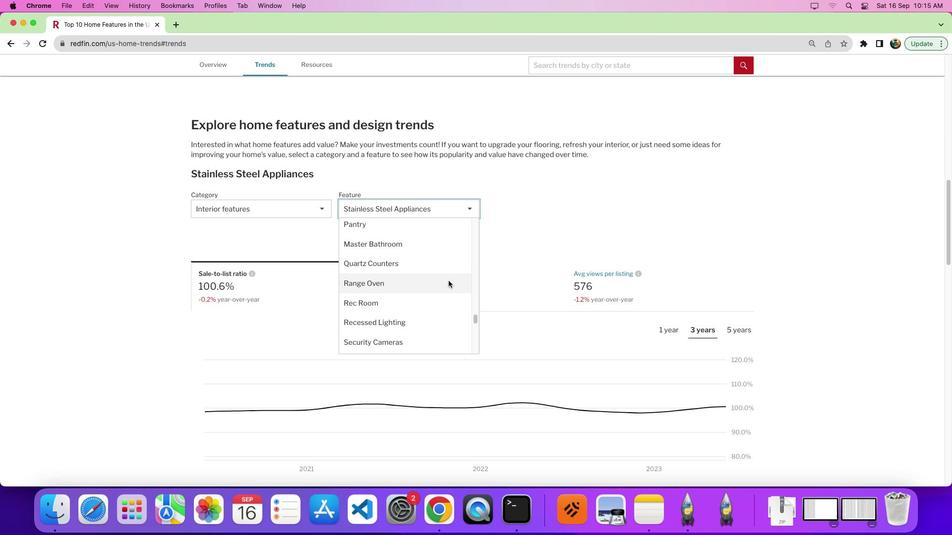 
Action: Mouse scrolled (448, 280) with delta (0, 0)
Screenshot: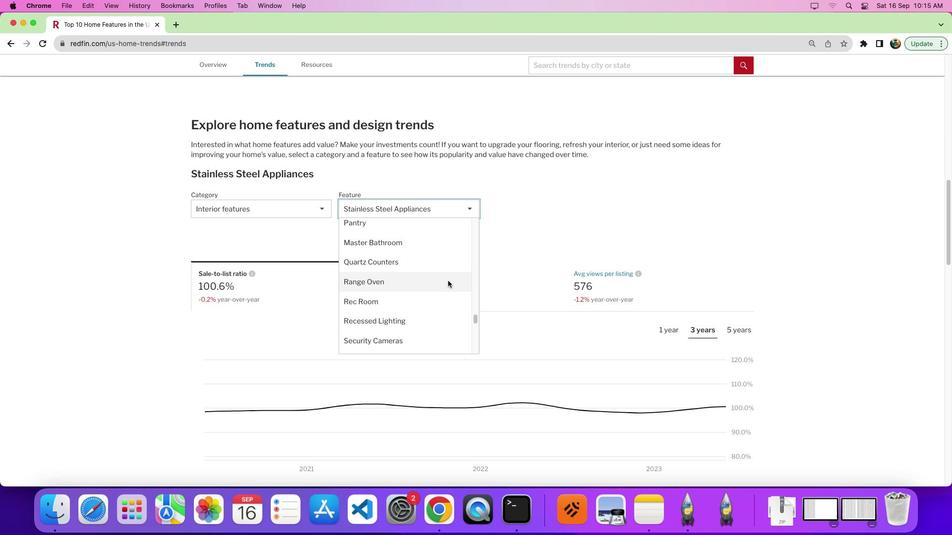 
Action: Mouse moved to (445, 284)
Screenshot: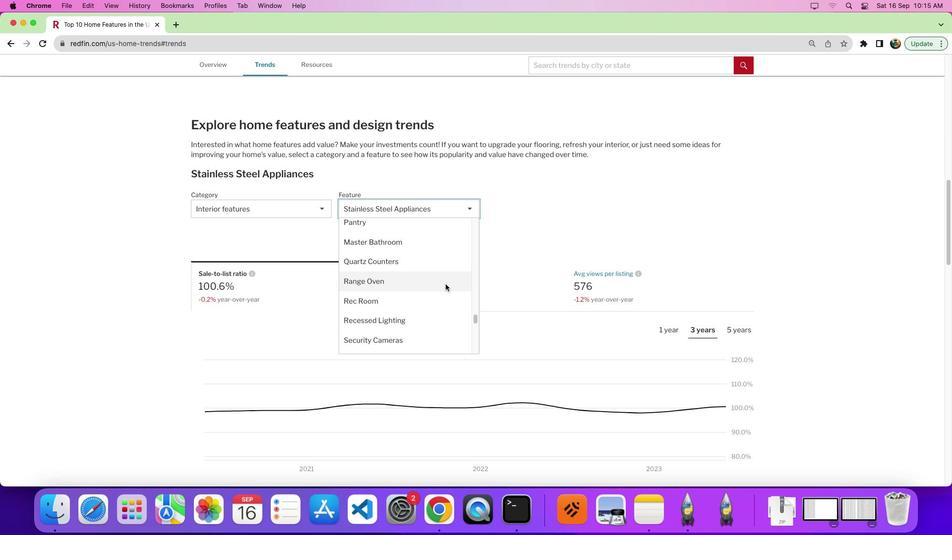 
Action: Mouse scrolled (445, 284) with delta (0, 0)
Screenshot: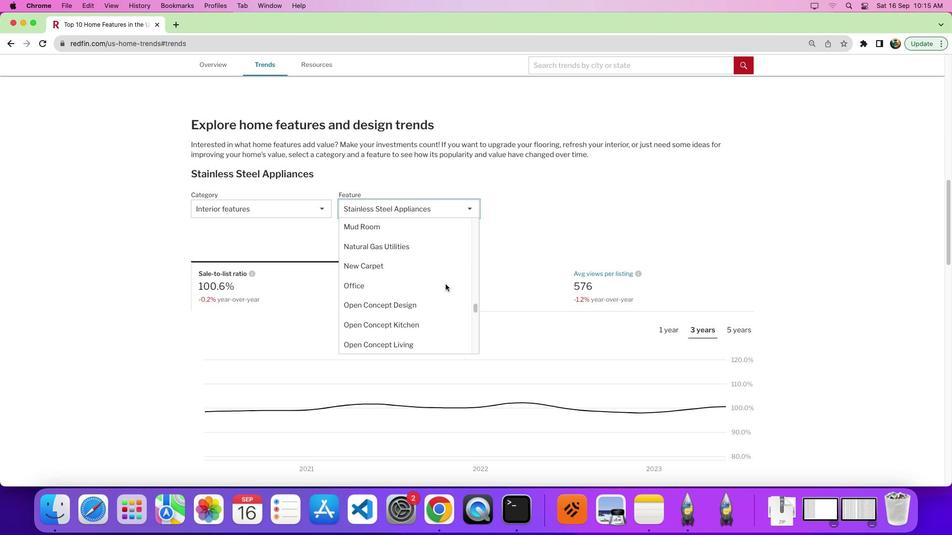 
Action: Mouse scrolled (445, 284) with delta (0, 0)
Screenshot: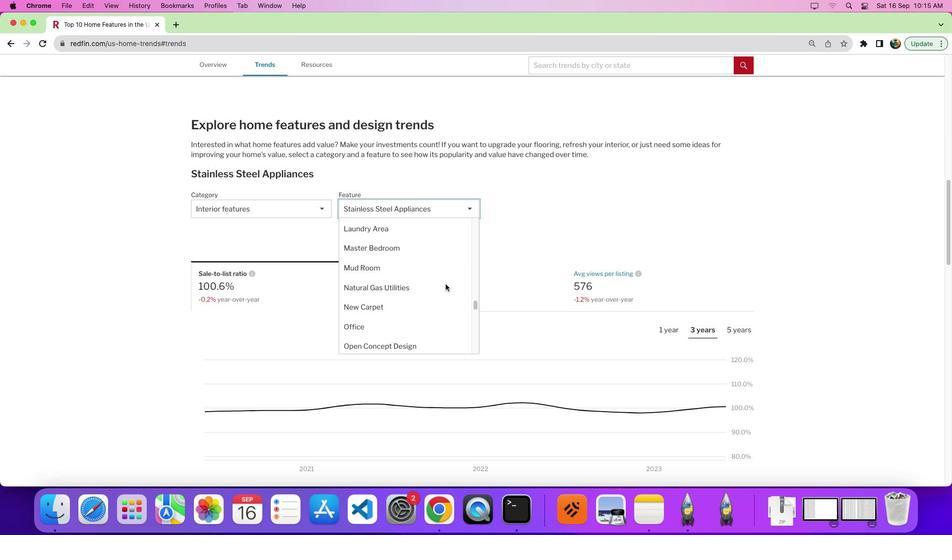 
Action: Mouse scrolled (445, 284) with delta (0, 3)
Screenshot: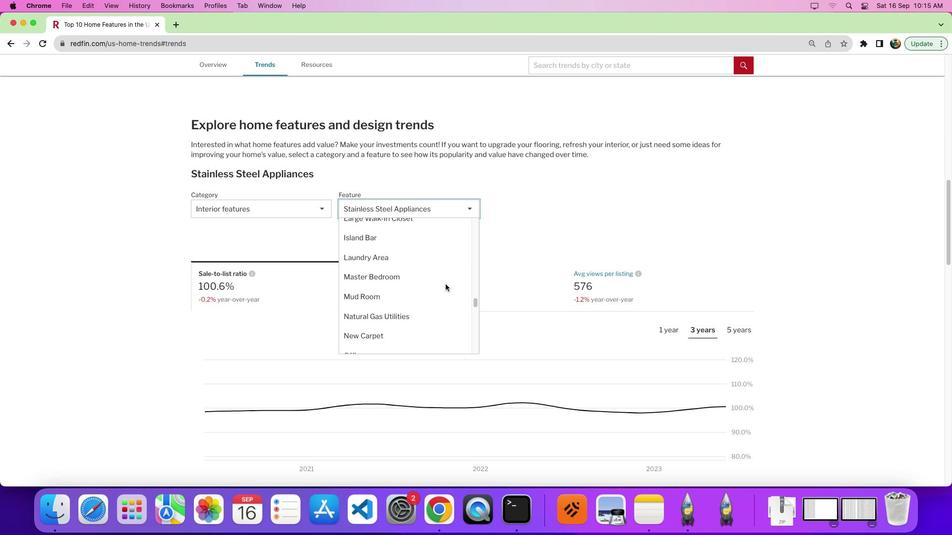 
Action: Mouse scrolled (445, 284) with delta (0, 0)
Screenshot: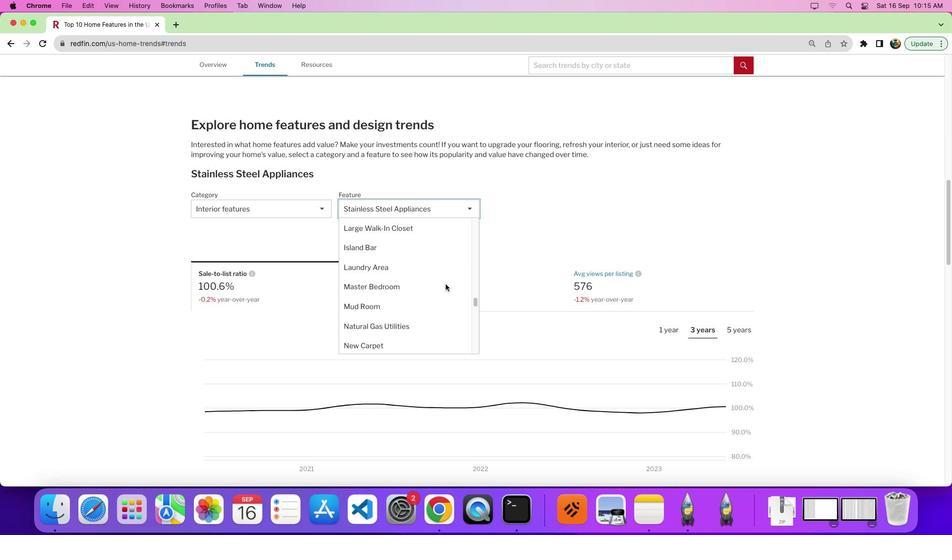 
Action: Mouse scrolled (445, 284) with delta (0, 0)
Screenshot: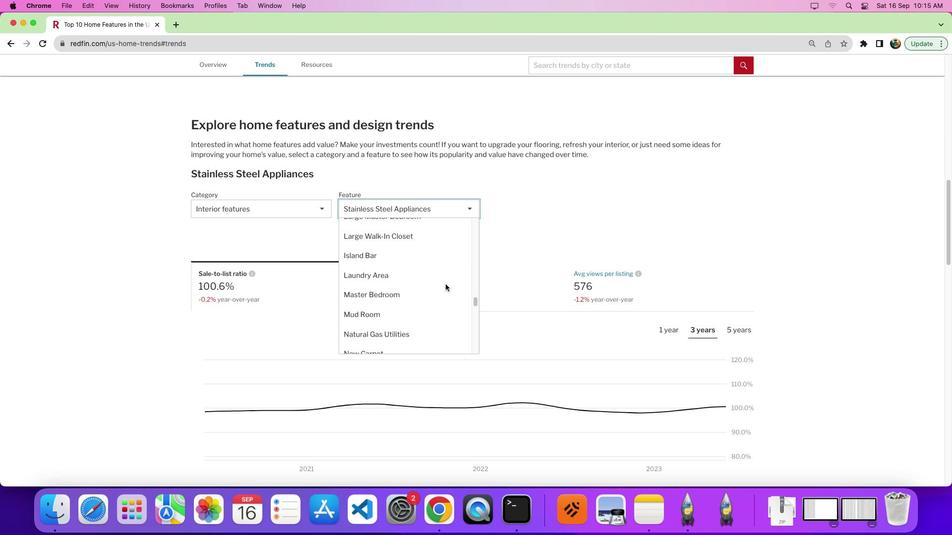 
Action: Mouse scrolled (445, 284) with delta (0, 0)
Screenshot: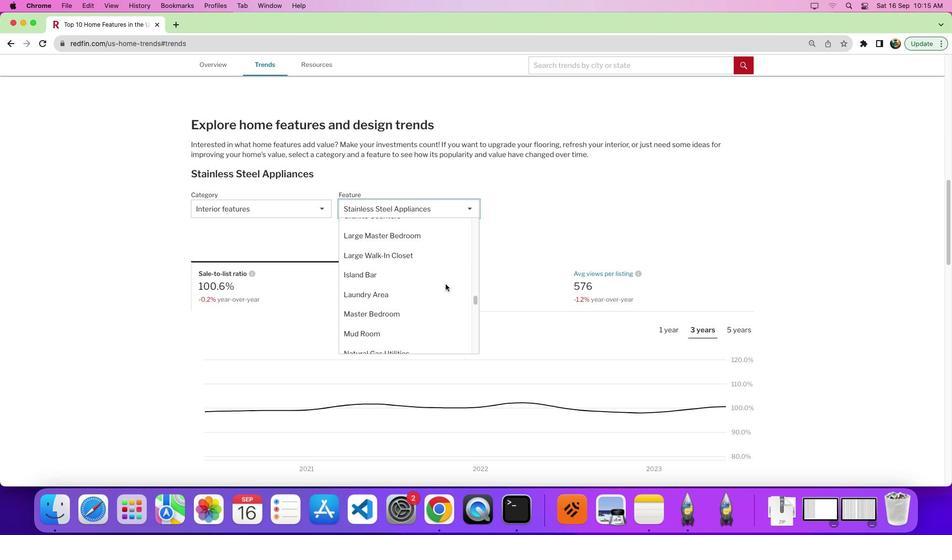 
Action: Mouse scrolled (445, 284) with delta (0, 0)
Screenshot: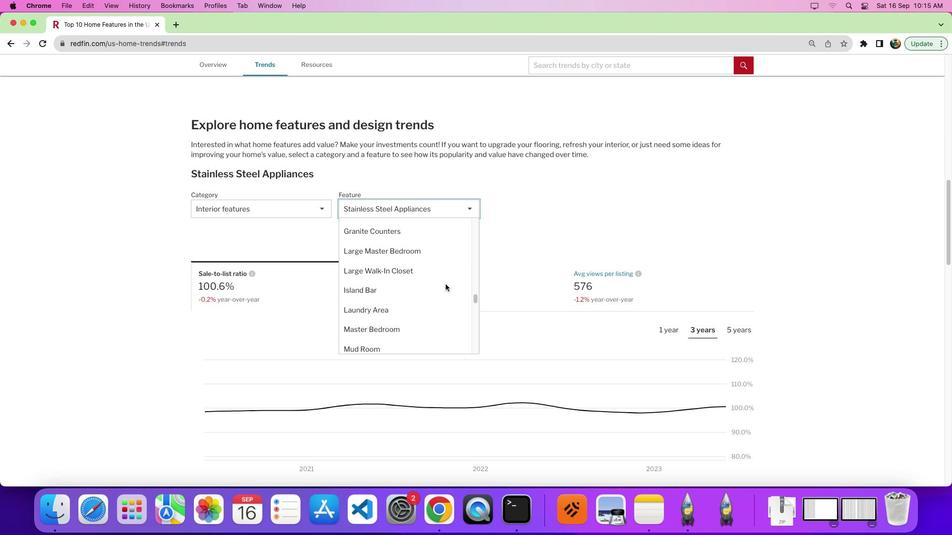 
Action: Mouse scrolled (445, 284) with delta (0, 0)
Screenshot: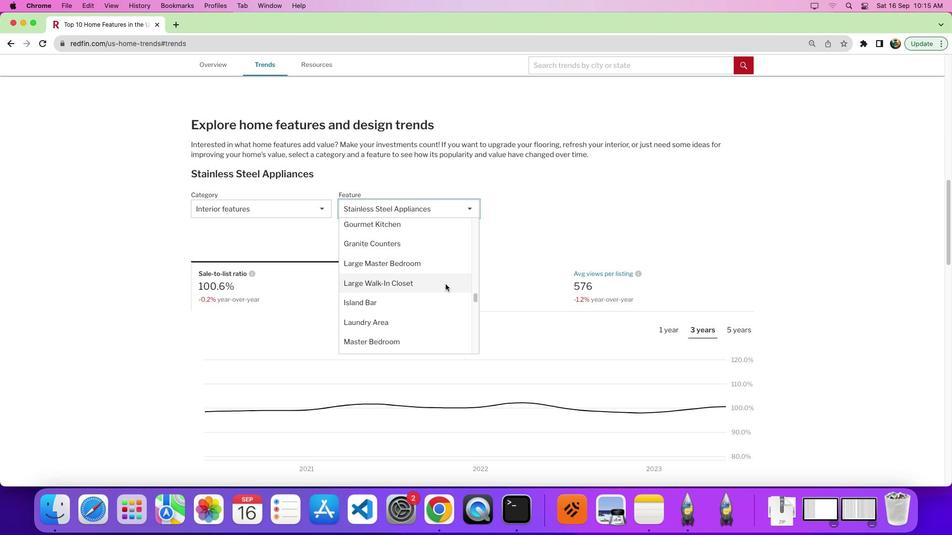 
Action: Mouse scrolled (445, 284) with delta (0, 0)
Screenshot: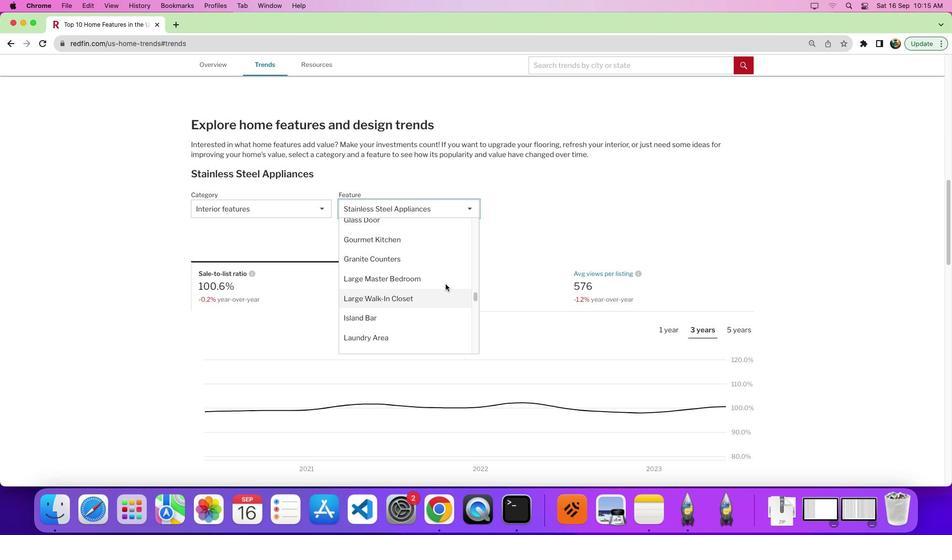 
Action: Mouse scrolled (445, 284) with delta (0, 0)
Screenshot: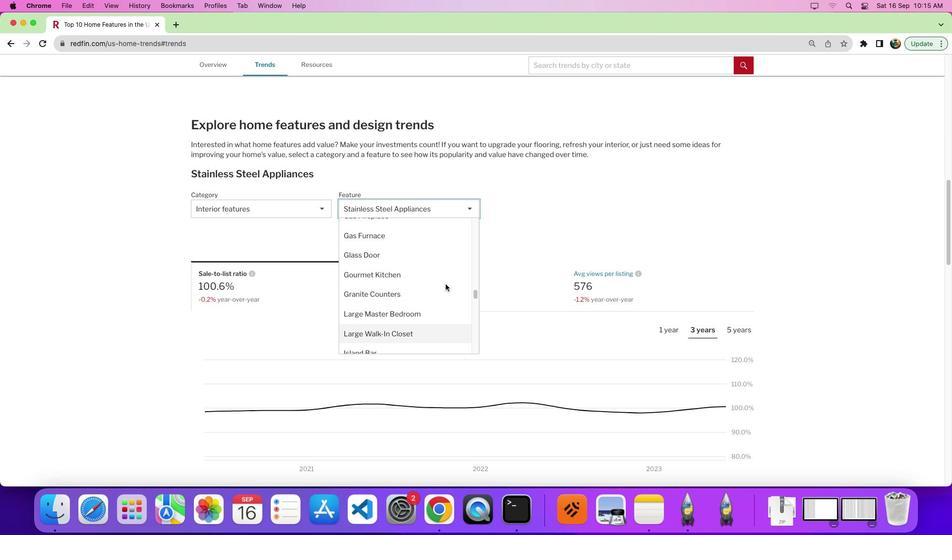 
Action: Mouse scrolled (445, 284) with delta (0, 0)
Screenshot: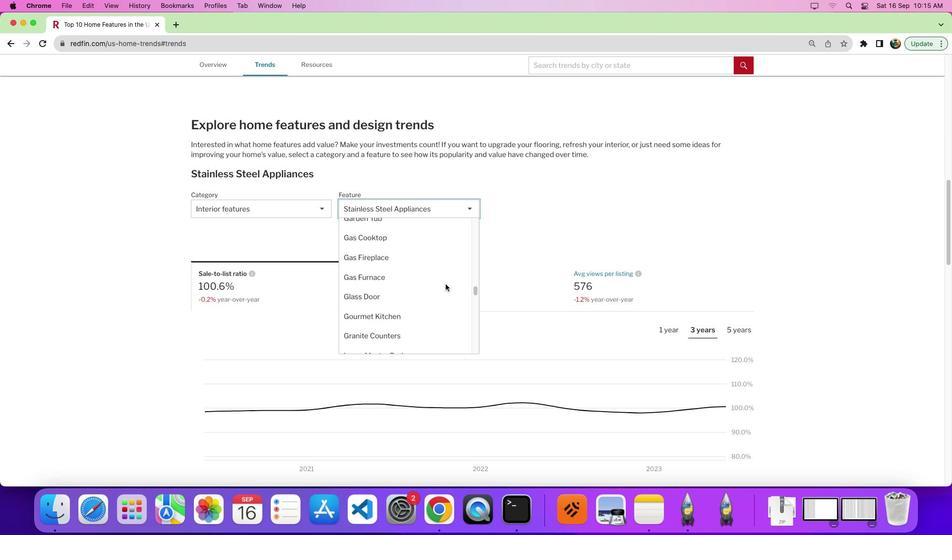 
Action: Mouse scrolled (445, 284) with delta (0, 2)
Screenshot: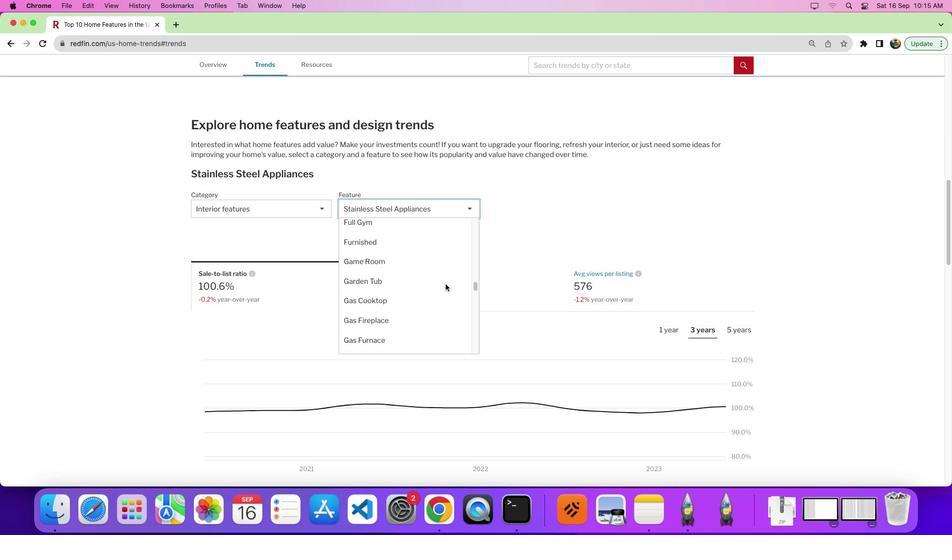 
Action: Mouse scrolled (445, 284) with delta (0, 0)
Screenshot: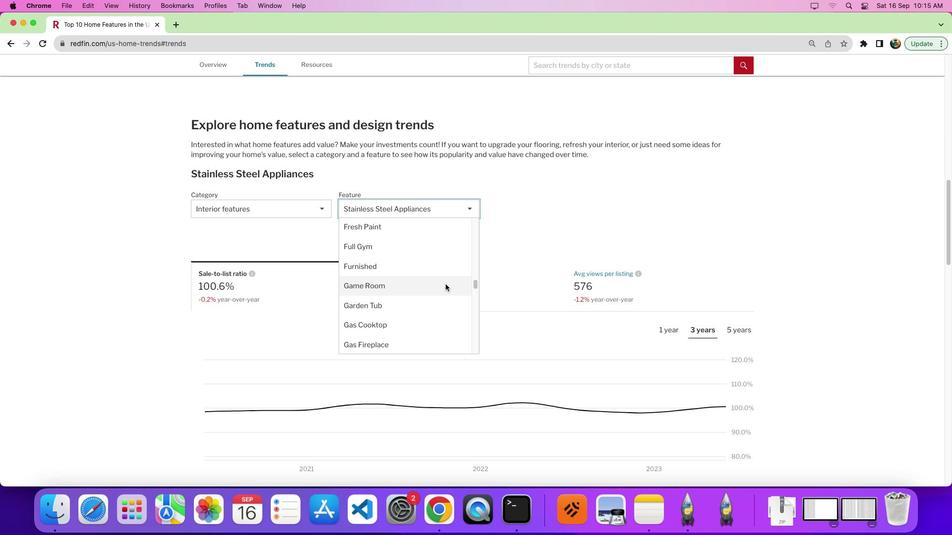 
Action: Mouse scrolled (445, 284) with delta (0, 0)
Screenshot: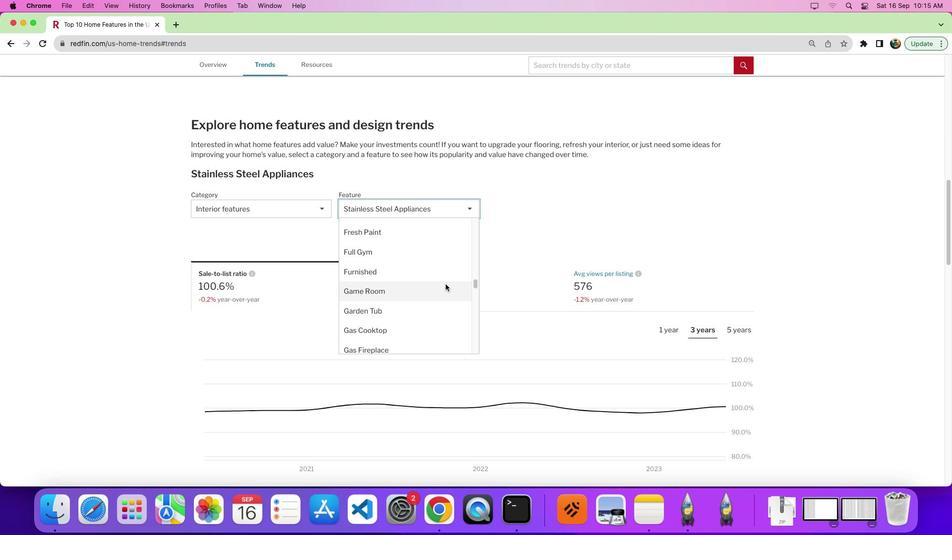 
Action: Mouse scrolled (445, 284) with delta (0, 1)
Screenshot: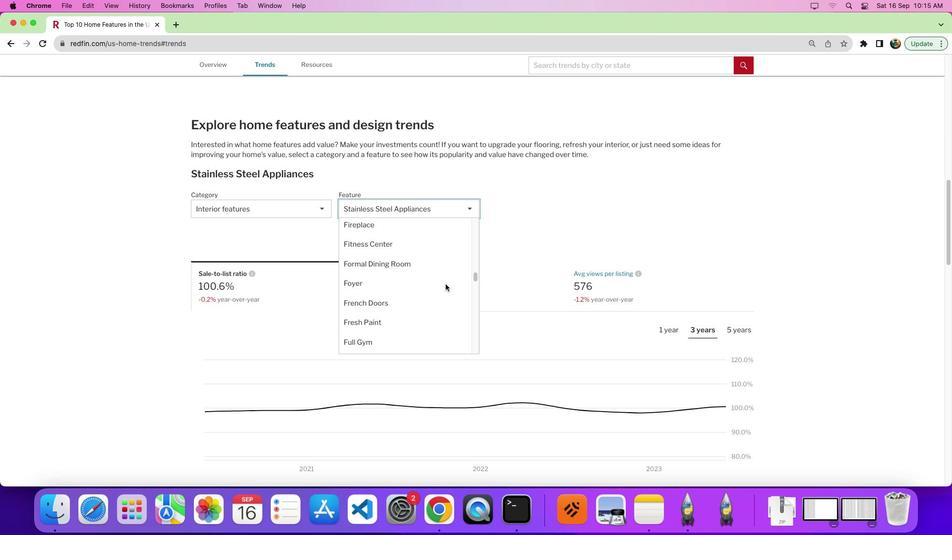 
Action: Mouse scrolled (445, 284) with delta (0, 0)
Screenshot: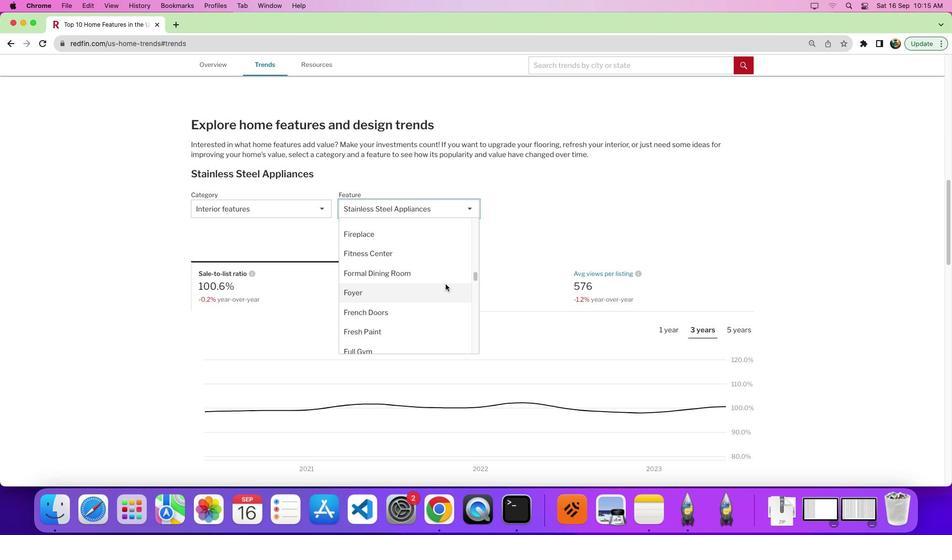 
Action: Mouse scrolled (445, 284) with delta (0, 0)
Screenshot: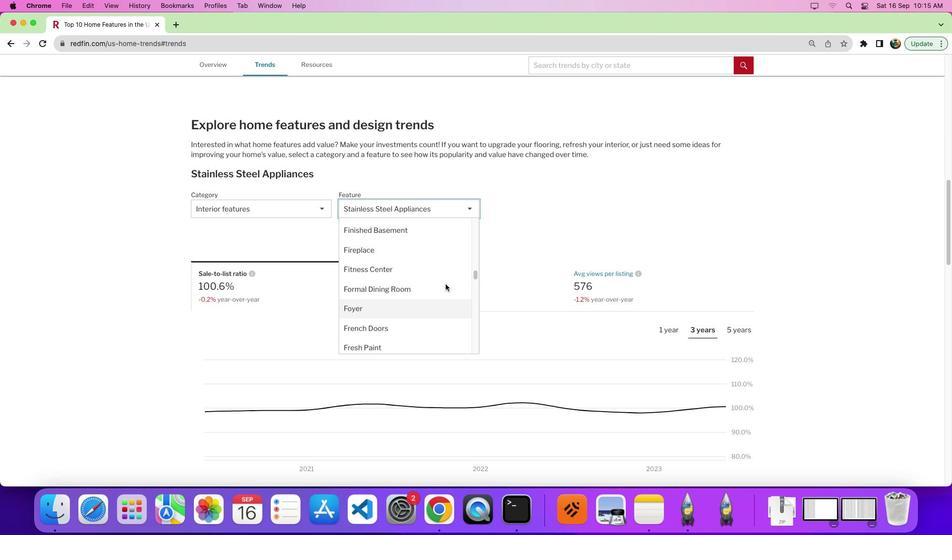 
Action: Mouse scrolled (445, 284) with delta (0, 0)
Screenshot: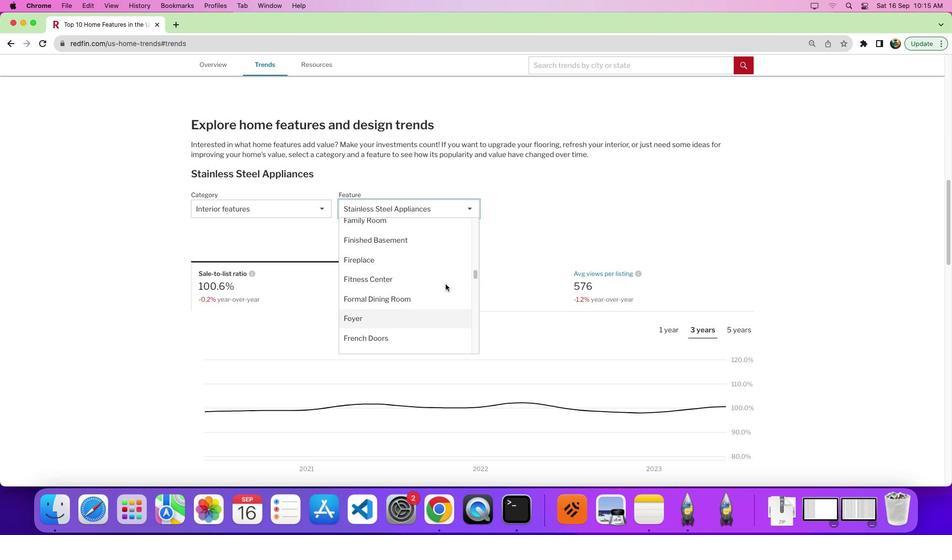 
Action: Mouse scrolled (445, 284) with delta (0, 0)
Screenshot: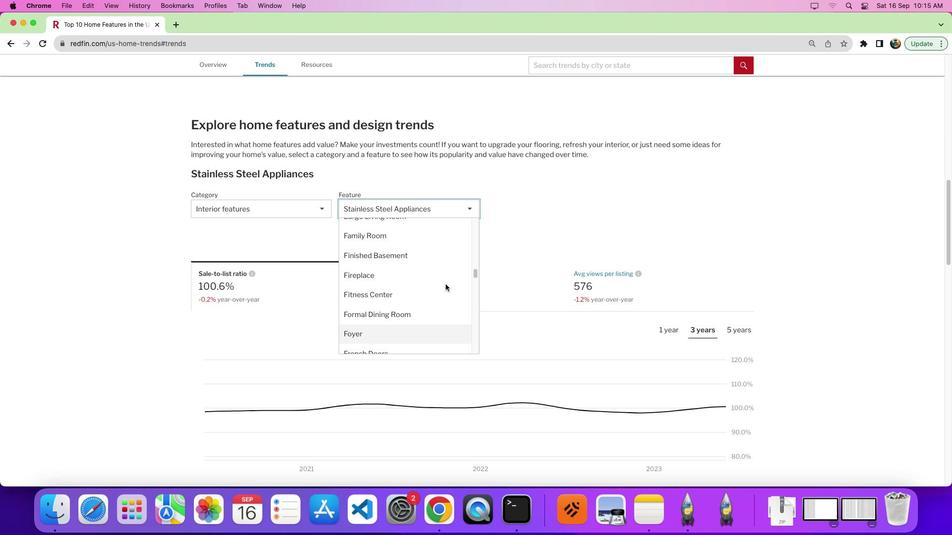 
Action: Mouse scrolled (445, 284) with delta (0, 0)
Screenshot: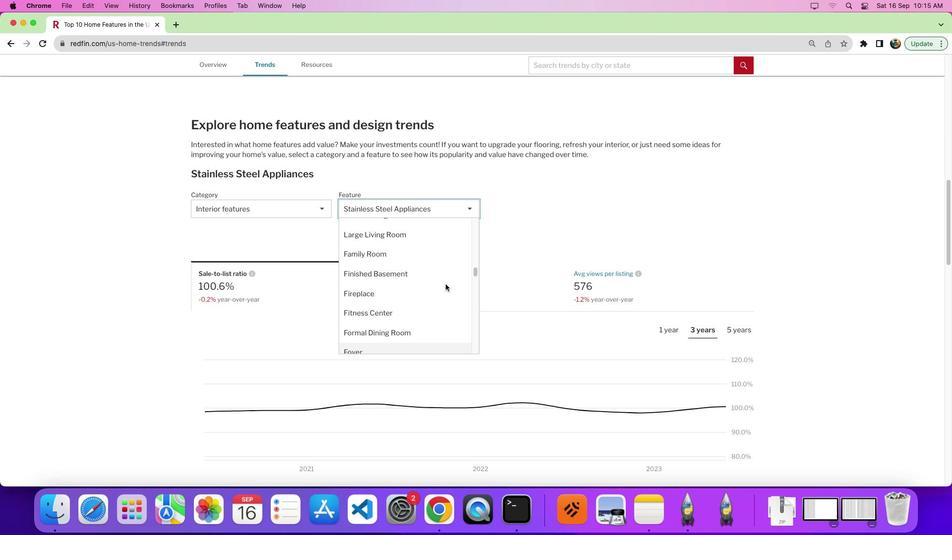 
Action: Mouse scrolled (445, 284) with delta (0, 0)
Screenshot: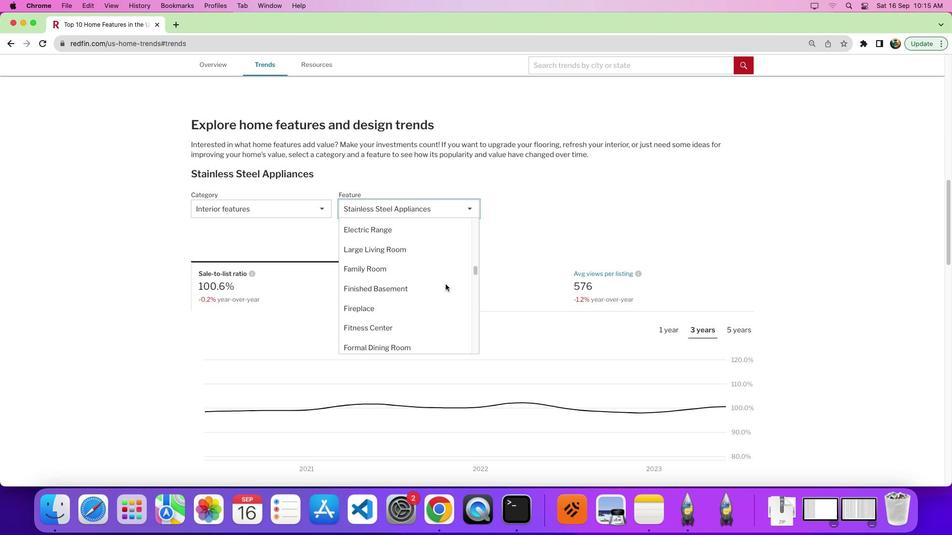 
Action: Mouse scrolled (445, 284) with delta (0, 0)
Screenshot: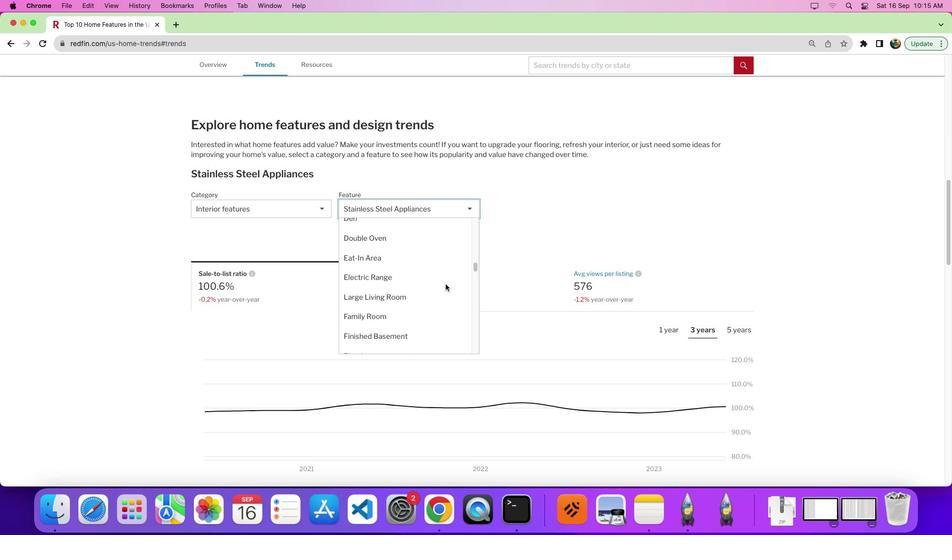 
Action: Mouse scrolled (445, 284) with delta (0, 1)
Screenshot: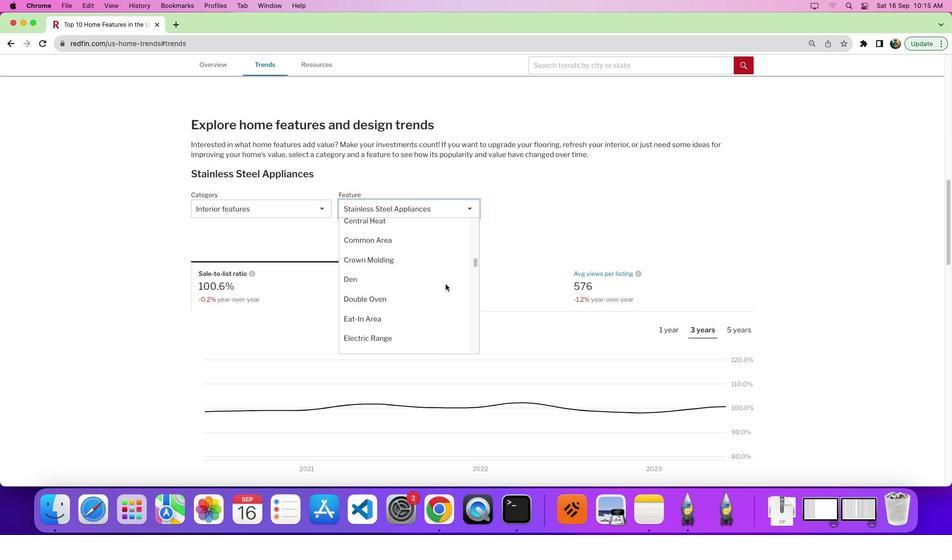 
Action: Mouse moved to (373, 267)
Screenshot: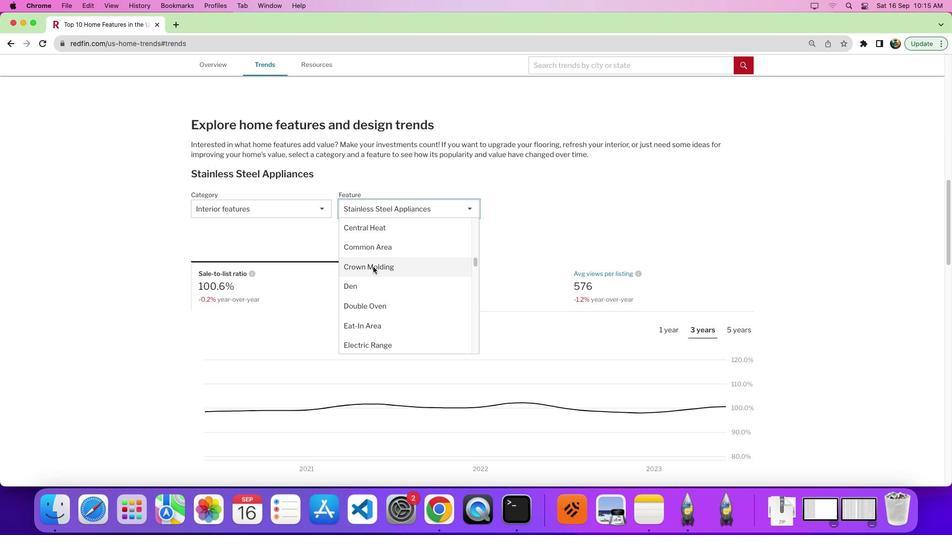 
Action: Mouse pressed left at (373, 267)
Screenshot: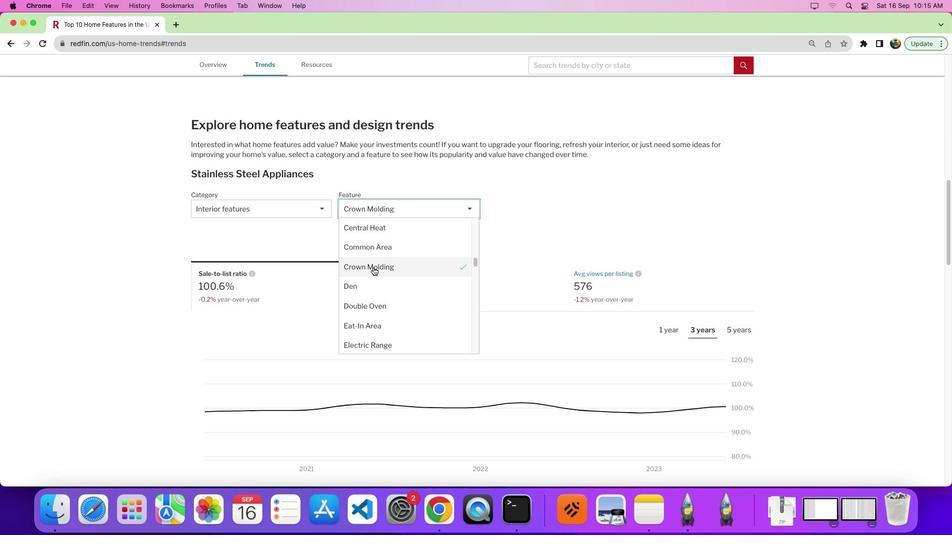 
Action: Mouse moved to (595, 301)
Screenshot: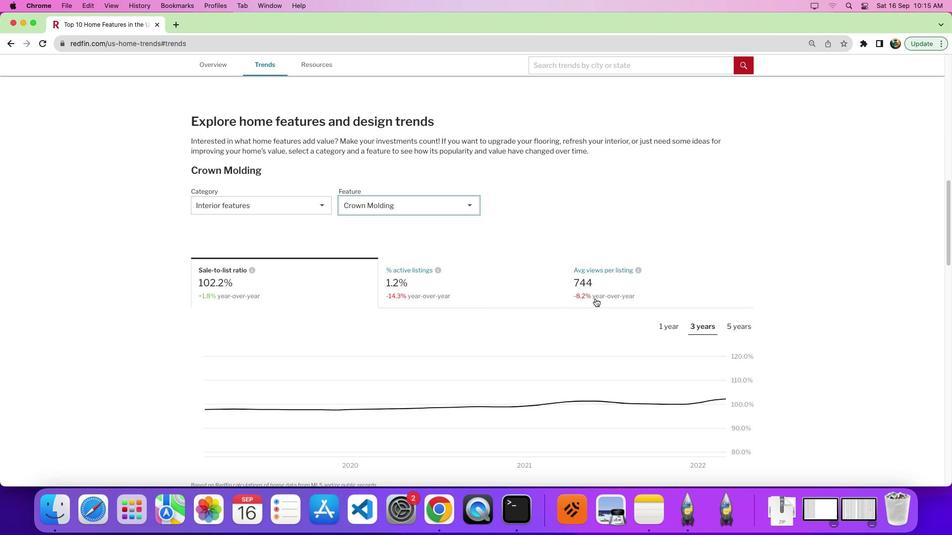 
Action: Mouse scrolled (595, 301) with delta (0, 0)
Screenshot: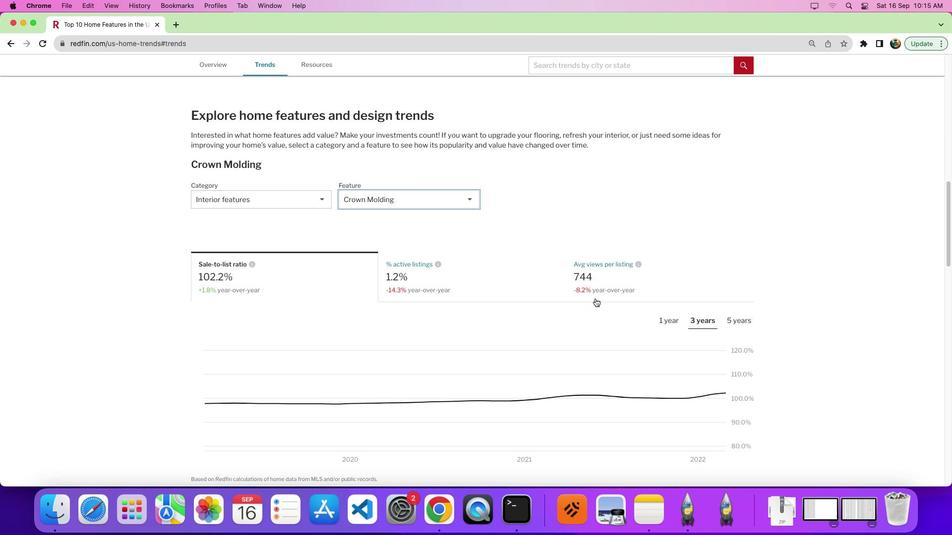 
Action: Mouse moved to (595, 300)
Screenshot: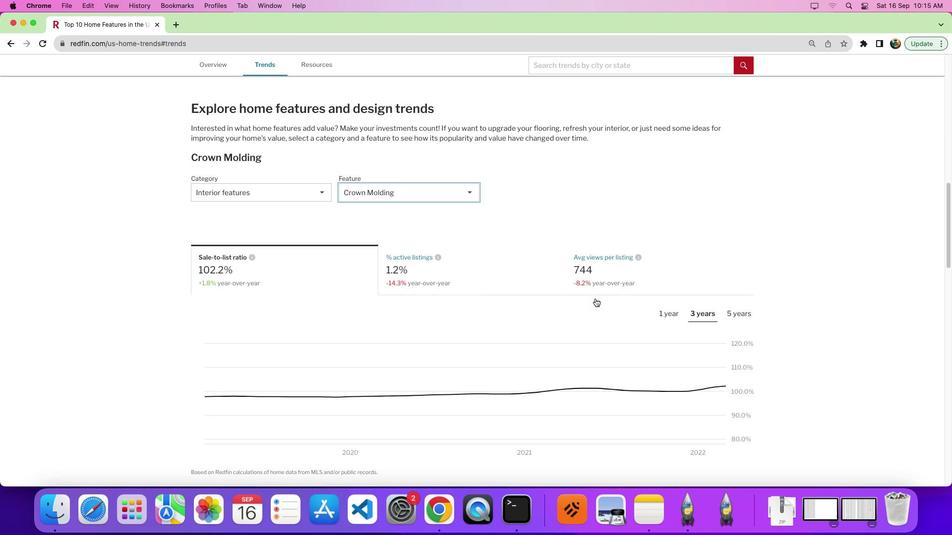 
Action: Mouse scrolled (595, 300) with delta (0, 0)
Screenshot: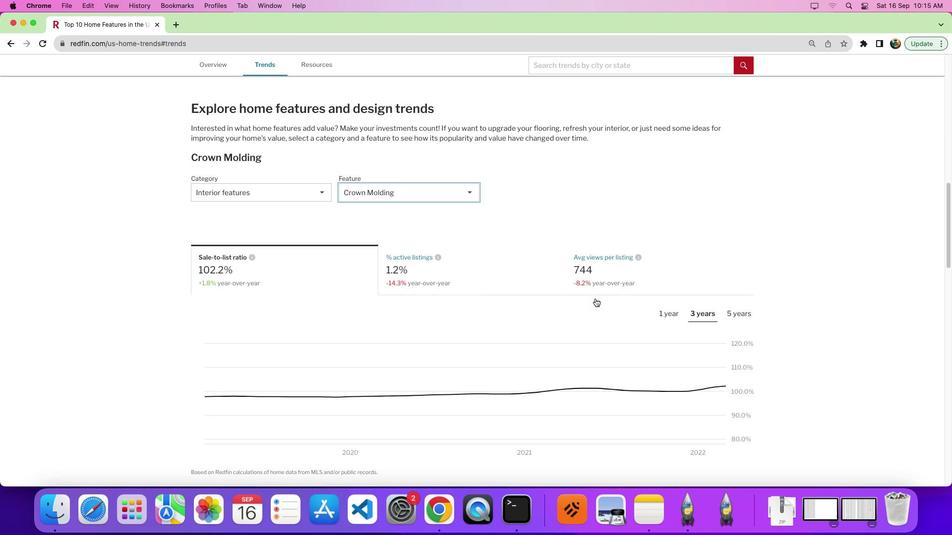 
Action: Mouse moved to (669, 303)
Screenshot: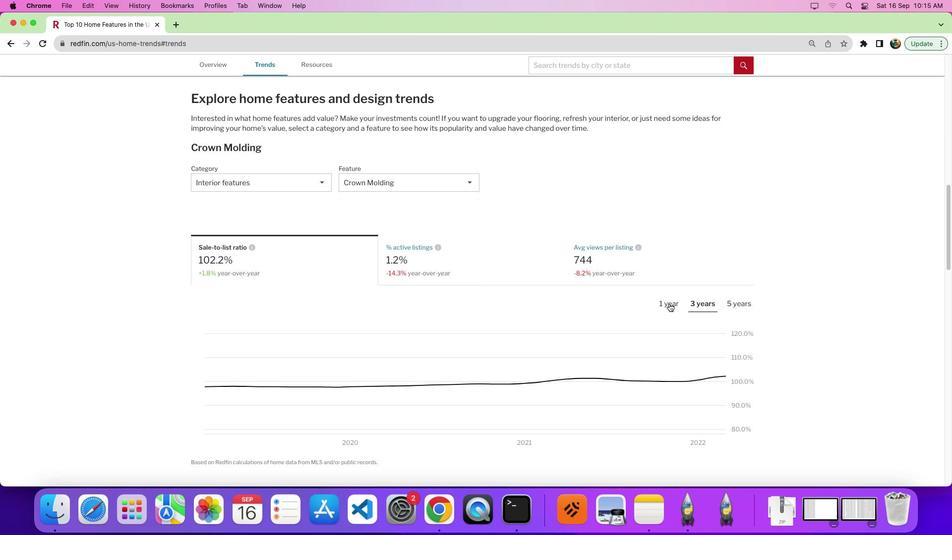 
Action: Mouse pressed left at (669, 303)
Screenshot: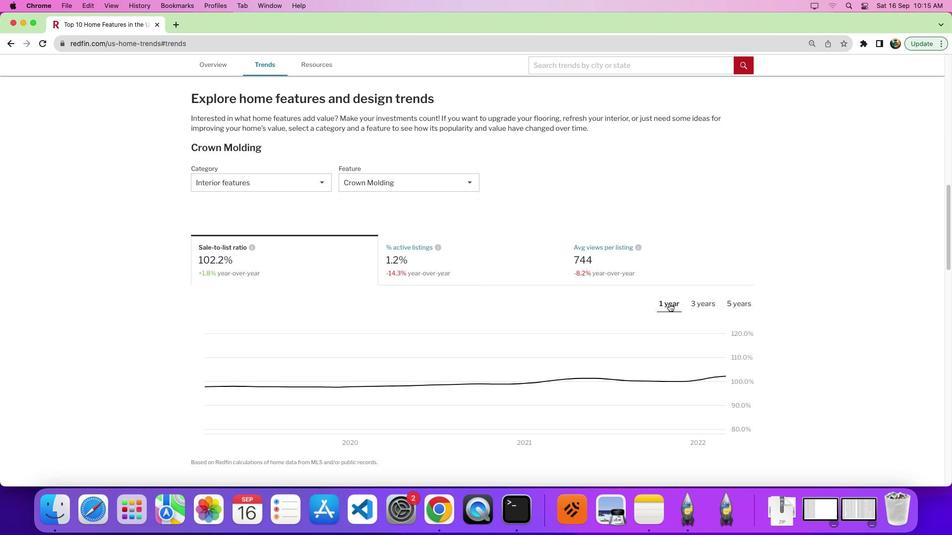 
Action: Mouse moved to (663, 304)
Screenshot: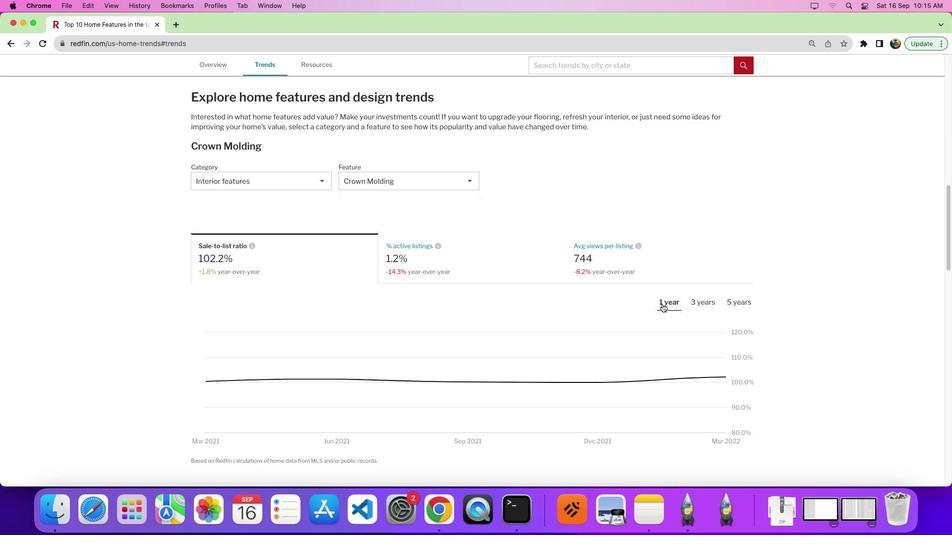 
Action: Mouse scrolled (663, 304) with delta (0, 0)
Screenshot: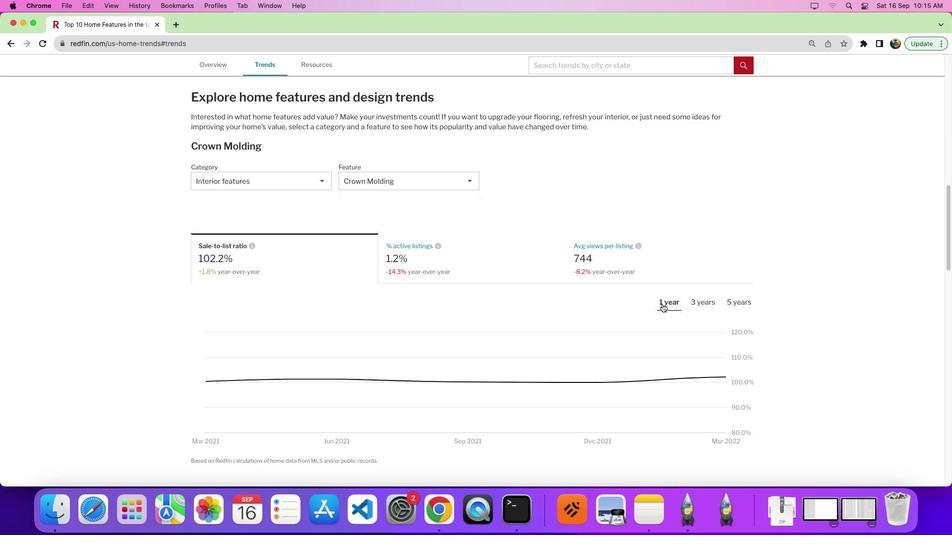 
Action: Mouse scrolled (663, 304) with delta (0, 0)
Screenshot: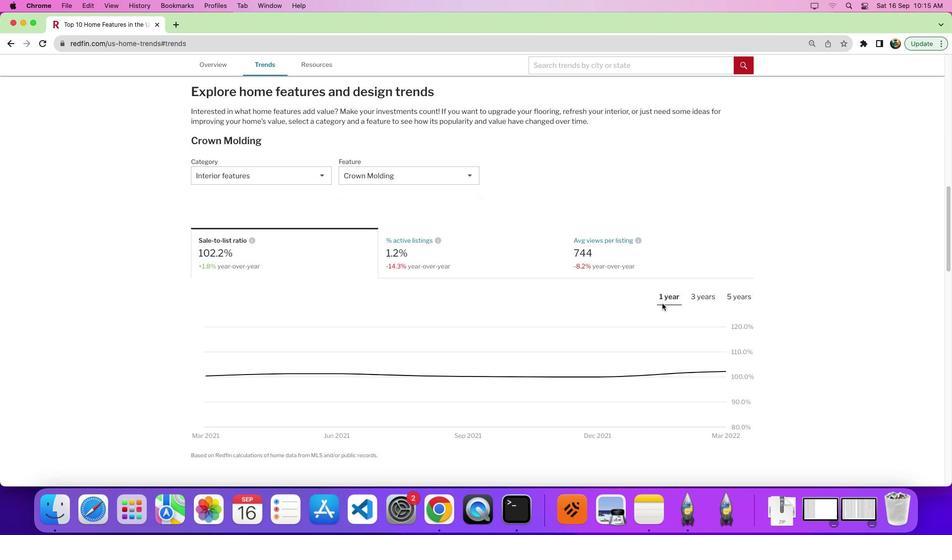 
Action: Mouse moved to (658, 298)
Screenshot: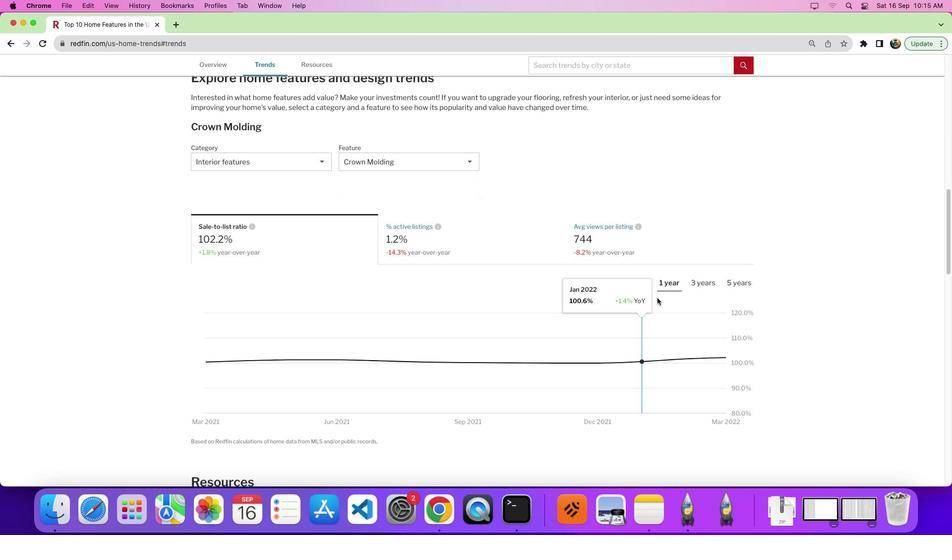 
Action: Mouse scrolled (658, 298) with delta (0, 0)
Screenshot: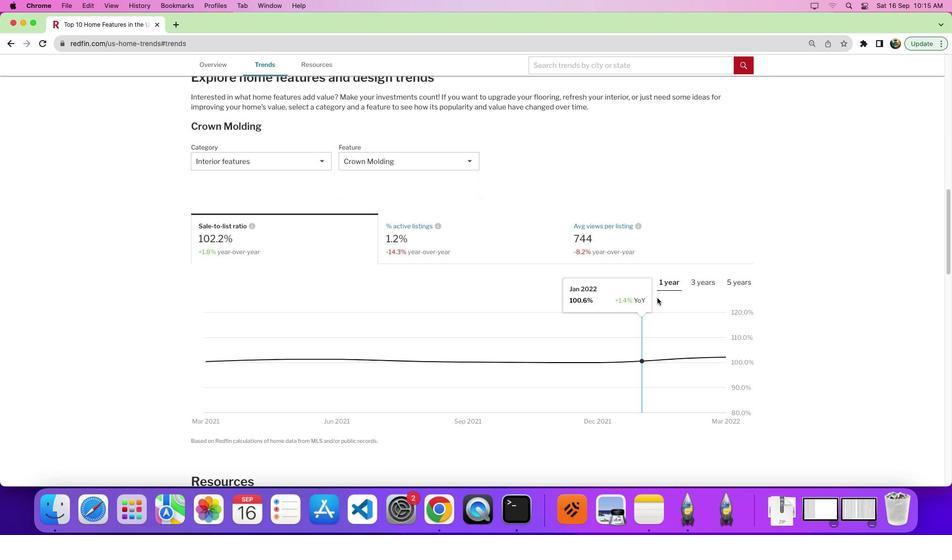 
Action: Mouse moved to (658, 298)
Screenshot: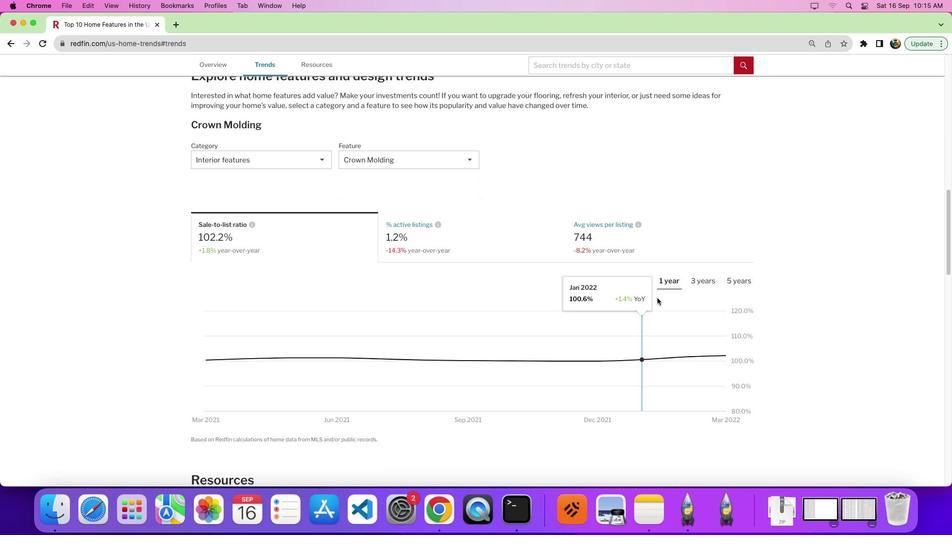 
Action: Mouse scrolled (658, 298) with delta (0, 0)
Screenshot: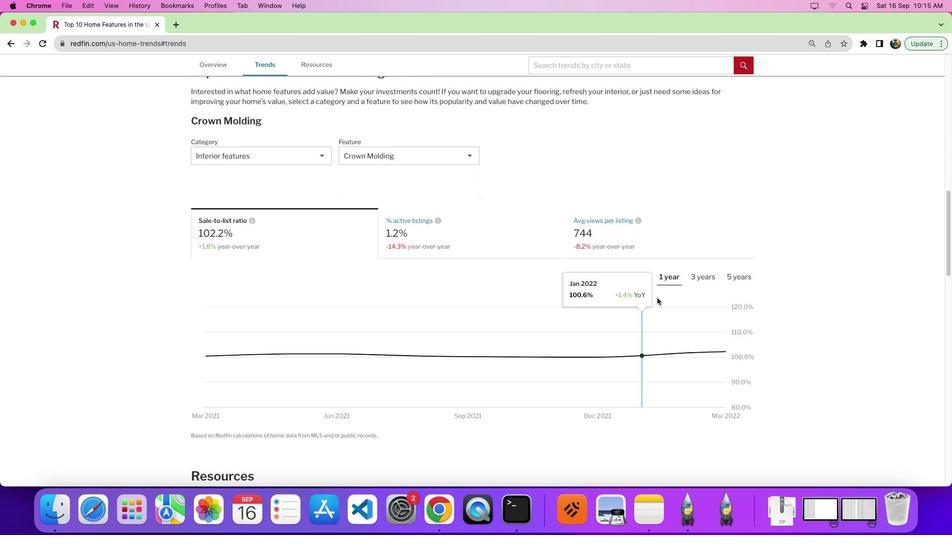 
Action: Mouse scrolled (658, 298) with delta (0, 0)
Screenshot: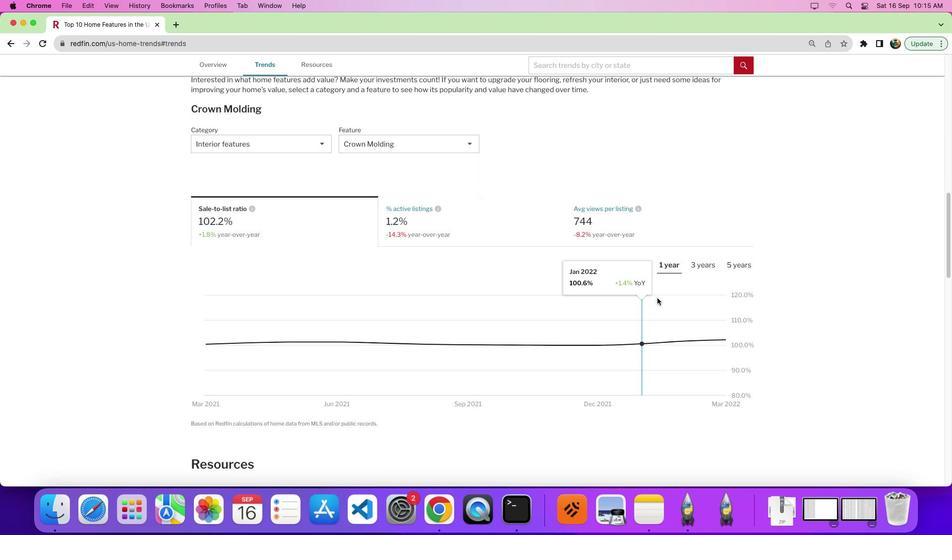 
Action: Mouse moved to (731, 382)
Screenshot: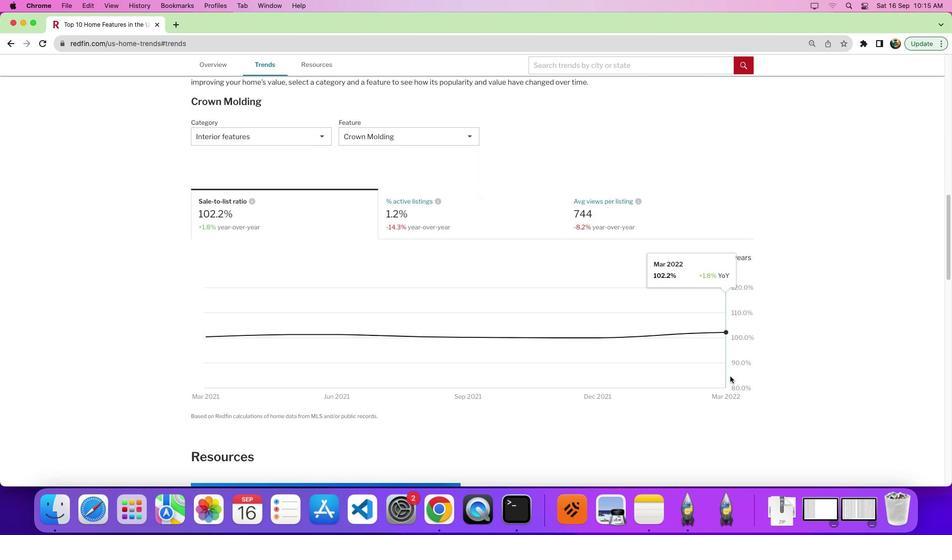 
